 Task:  Click on Football In the Sunday Gridiron Challenge click on  Pick Sheet Add name Caleb Wilson Team name Indian Land Intimidators and  Email softage.10@softage.net 10 Points Kansas City Chiefs 9 Points Miami Dolphins 8 Points New England Patriots 7 Points Indianapolis Colts 6 Points New York Giants 5 Points New Orleans Saints 4 Points Philadelphia Eagles 3 Points Carolina Panthers 2 Points Tampa Bay Buccaneers 1 Points Cleveland Browns Submit pick sheet
Action: Mouse moved to (564, 390)
Screenshot: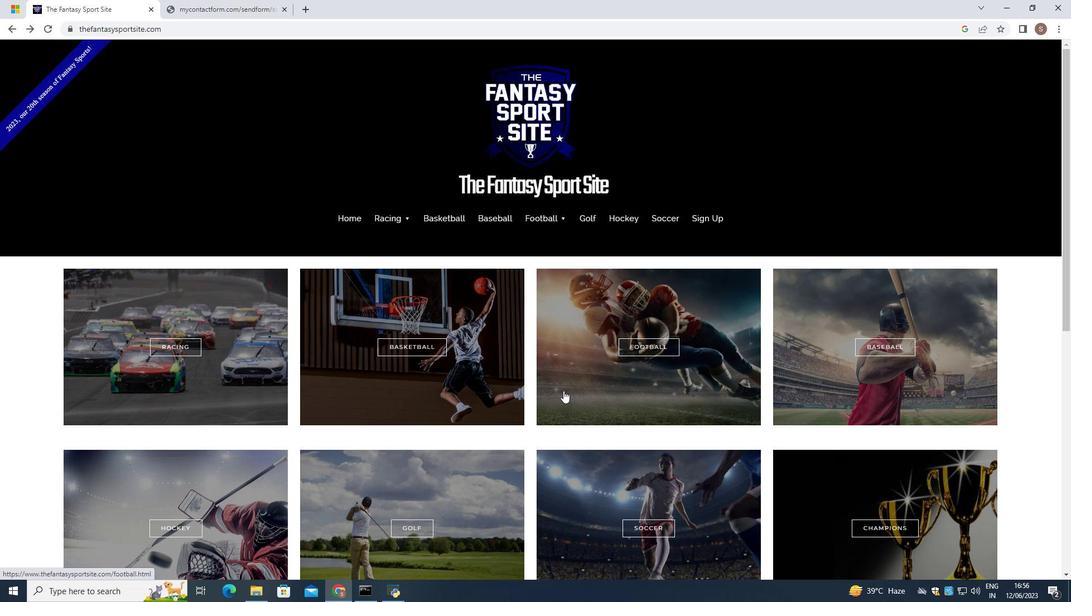 
Action: Mouse pressed left at (564, 390)
Screenshot: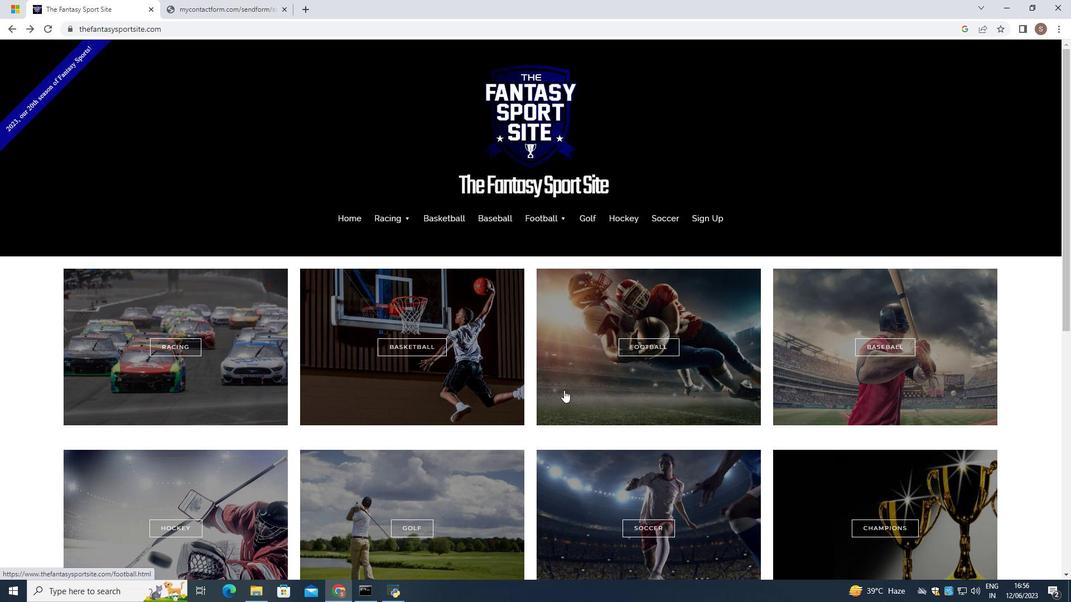 
Action: Mouse moved to (537, 451)
Screenshot: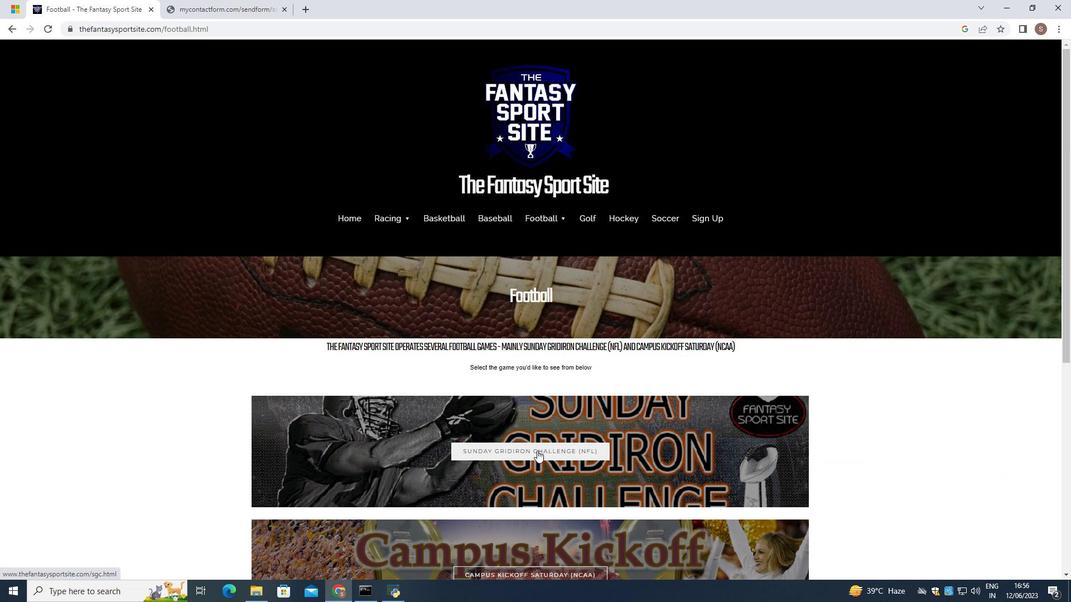
Action: Mouse pressed left at (537, 451)
Screenshot: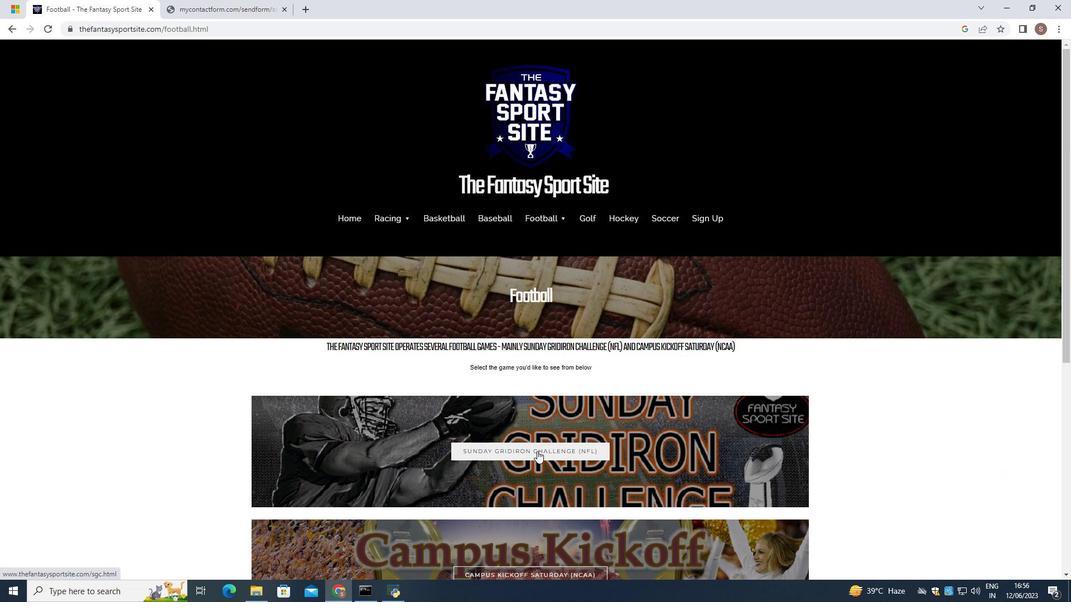 
Action: Mouse moved to (539, 451)
Screenshot: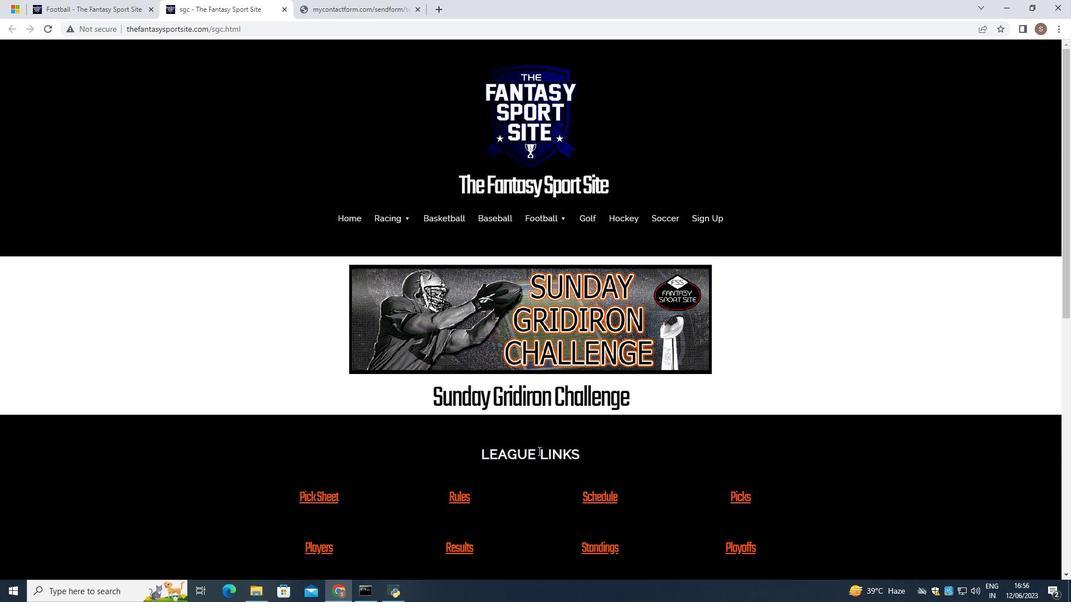 
Action: Mouse scrolled (539, 450) with delta (0, 0)
Screenshot: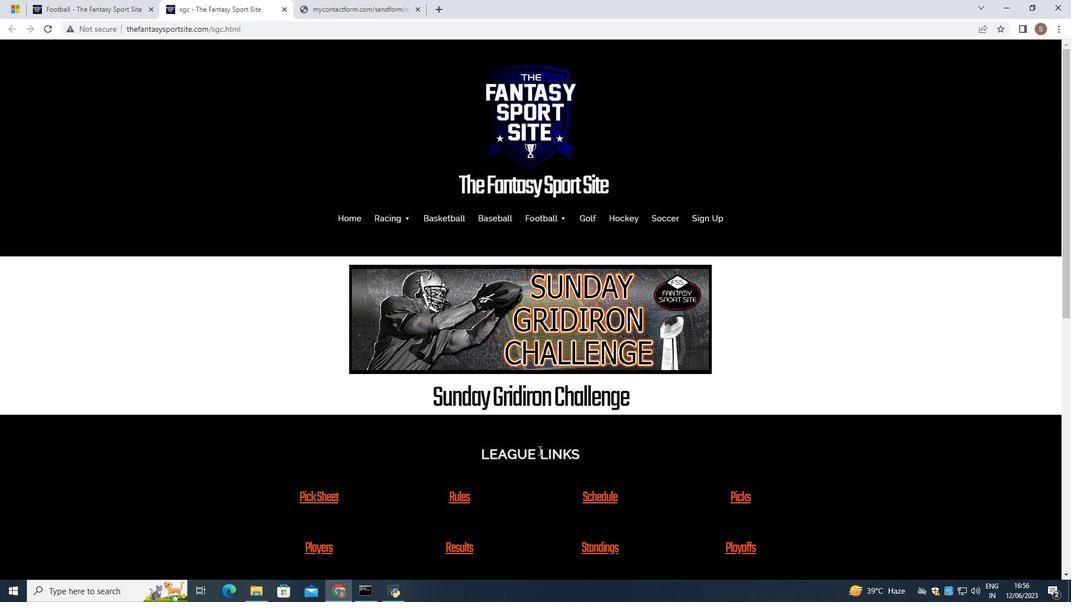 
Action: Mouse scrolled (539, 450) with delta (0, 0)
Screenshot: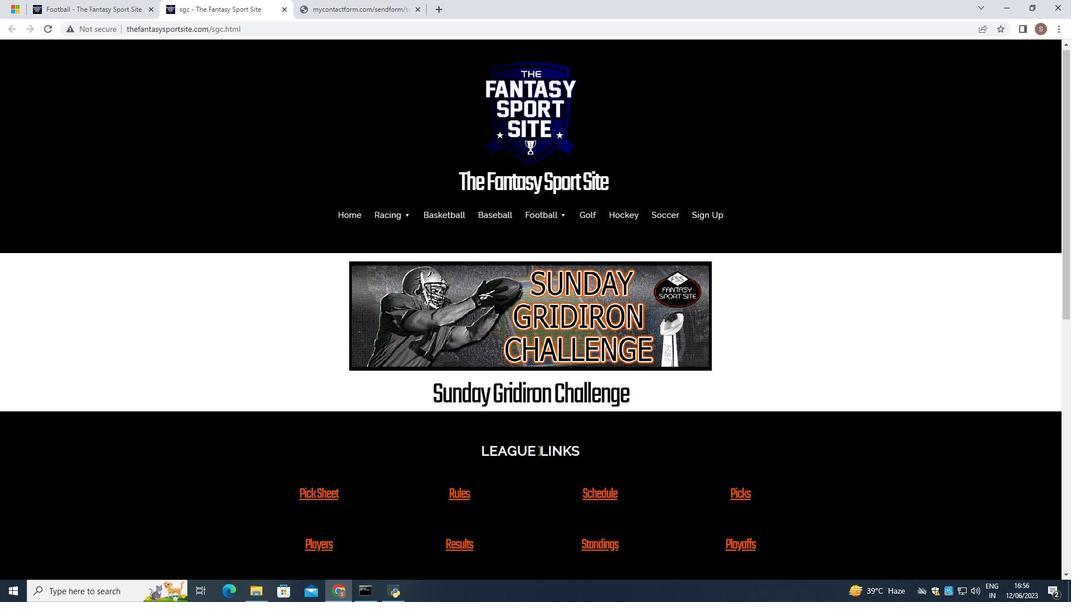 
Action: Mouse moved to (321, 386)
Screenshot: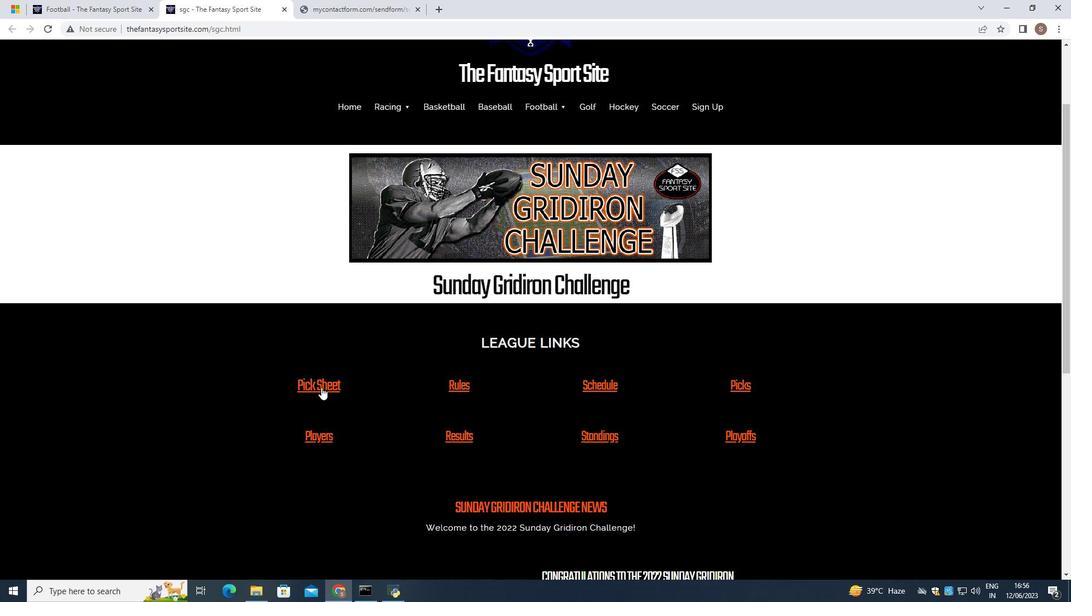 
Action: Mouse pressed left at (321, 386)
Screenshot: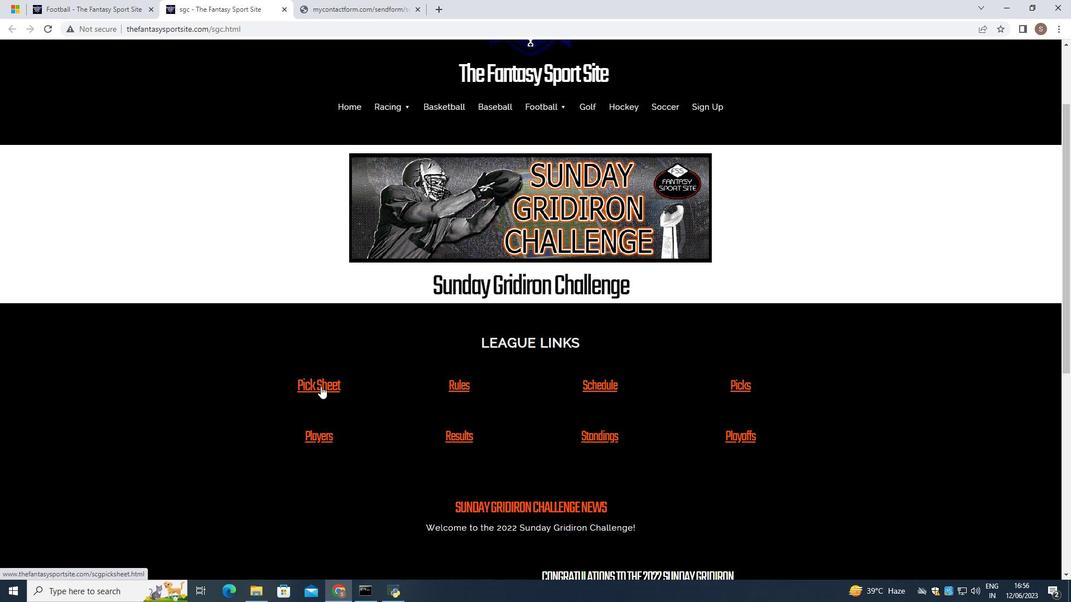 
Action: Mouse moved to (338, 378)
Screenshot: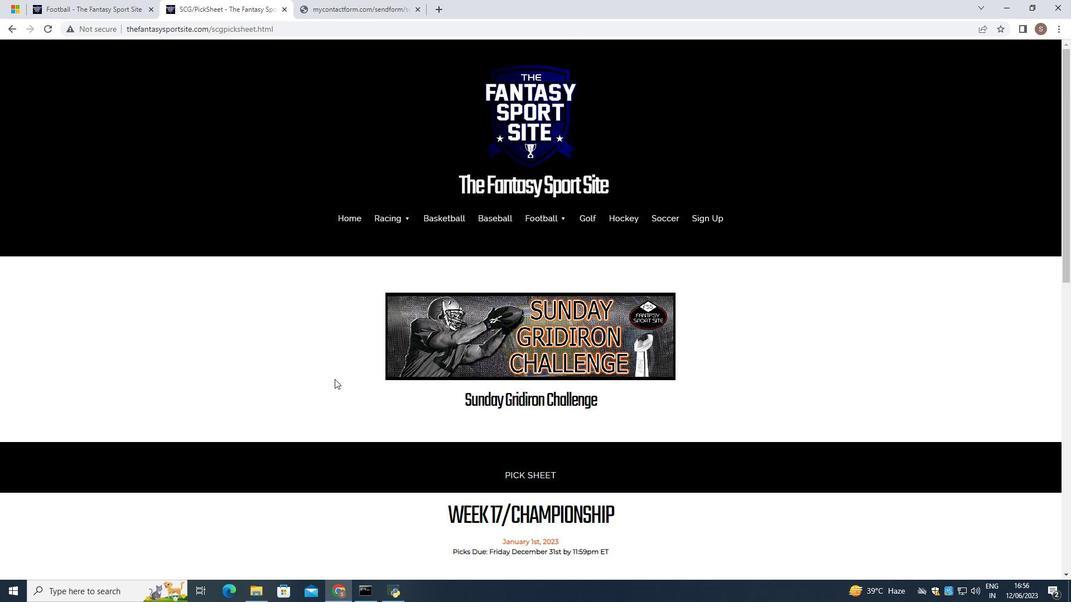 
Action: Mouse scrolled (338, 377) with delta (0, 0)
Screenshot: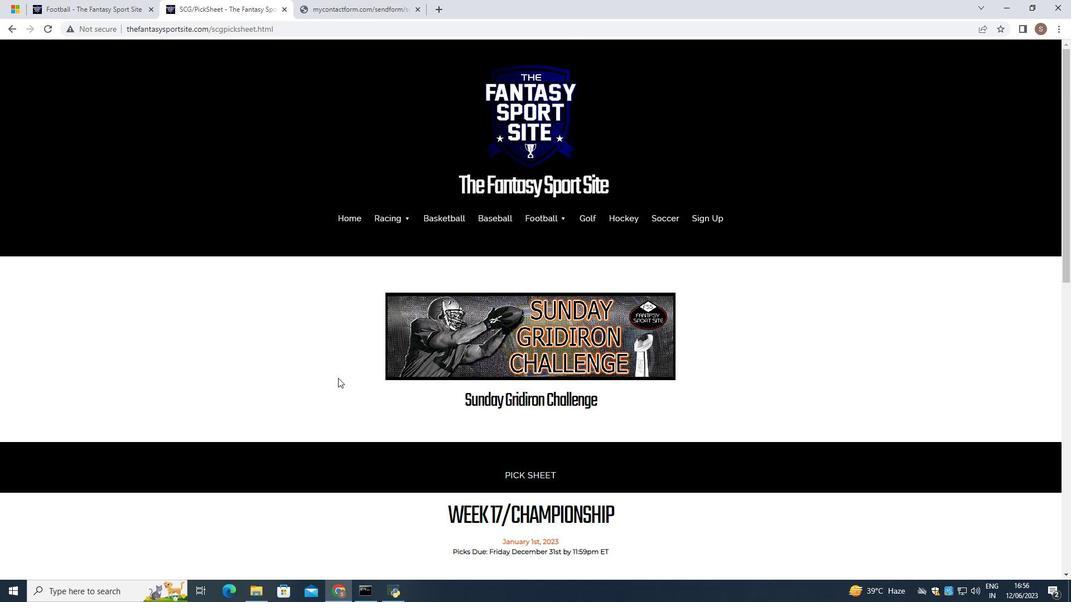 
Action: Mouse moved to (338, 378)
Screenshot: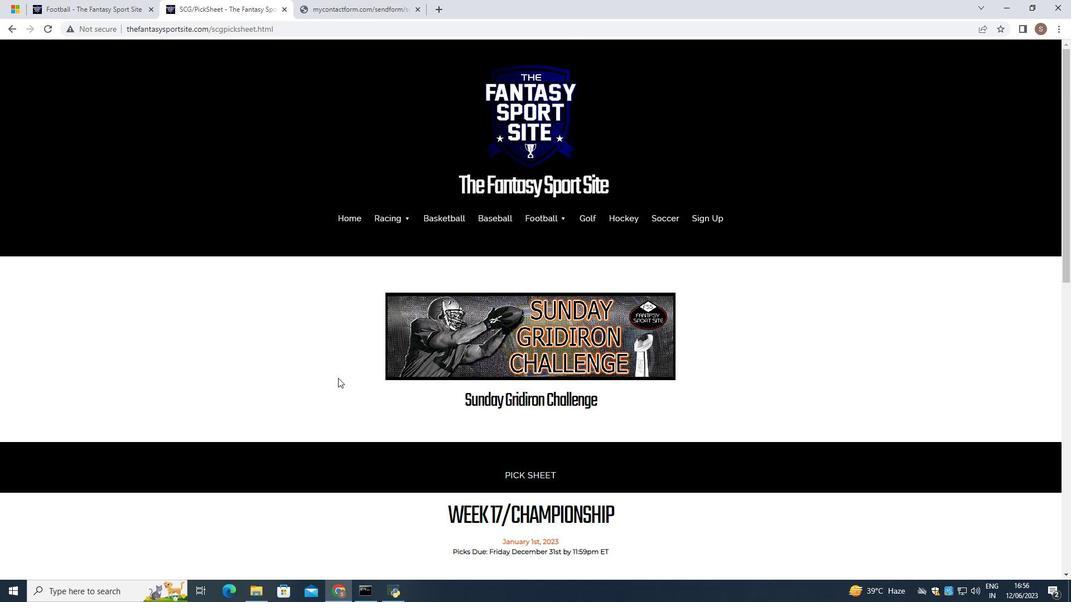 
Action: Mouse scrolled (338, 377) with delta (0, 0)
Screenshot: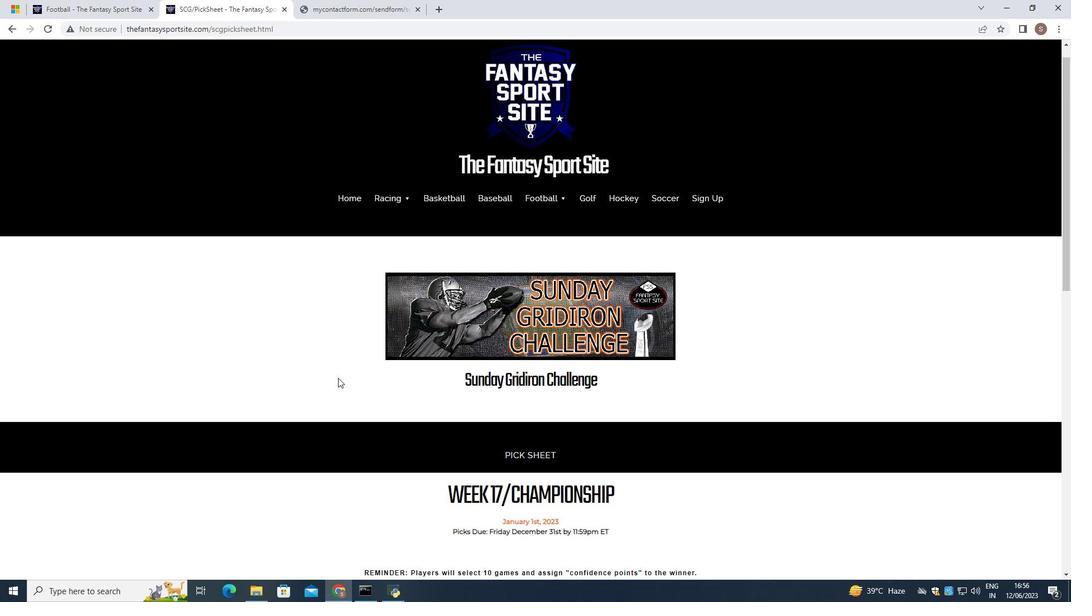 
Action: Mouse scrolled (338, 377) with delta (0, 0)
Screenshot: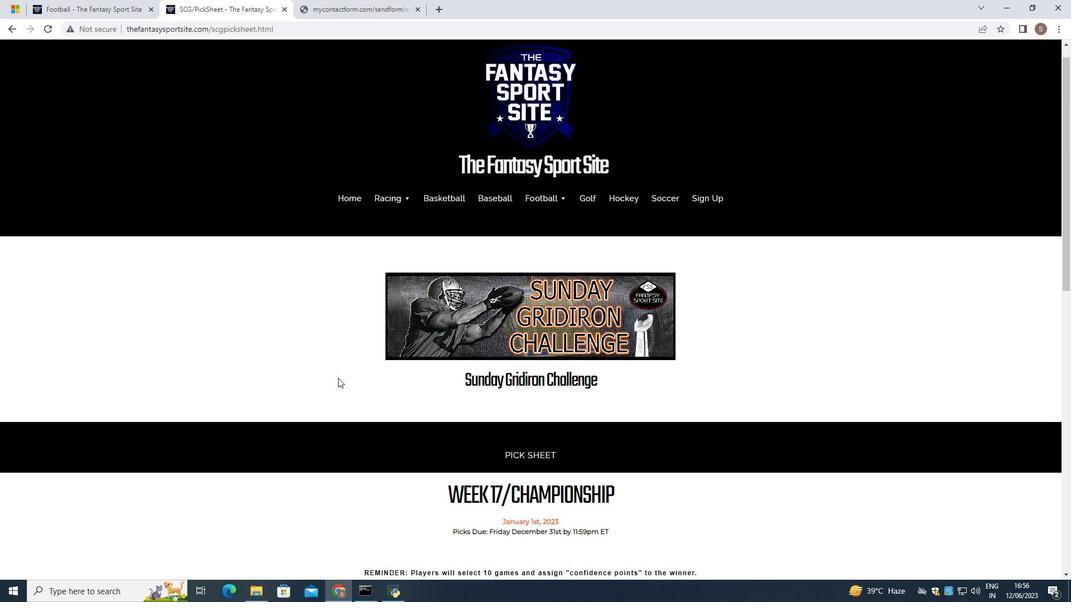 
Action: Mouse scrolled (338, 377) with delta (0, 0)
Screenshot: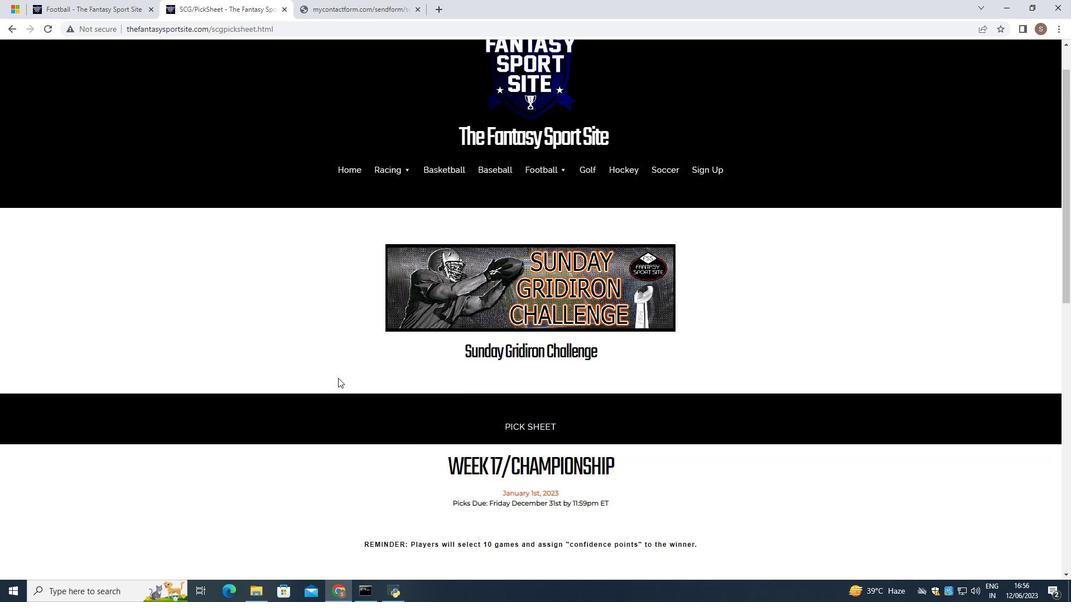 
Action: Mouse scrolled (338, 377) with delta (0, 0)
Screenshot: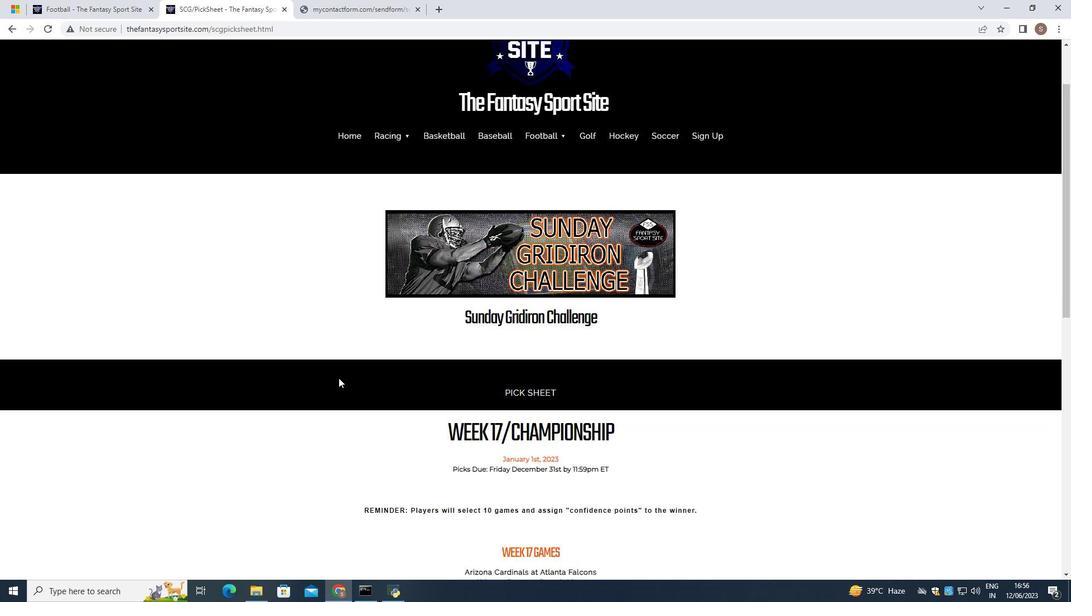 
Action: Mouse scrolled (338, 377) with delta (0, 0)
Screenshot: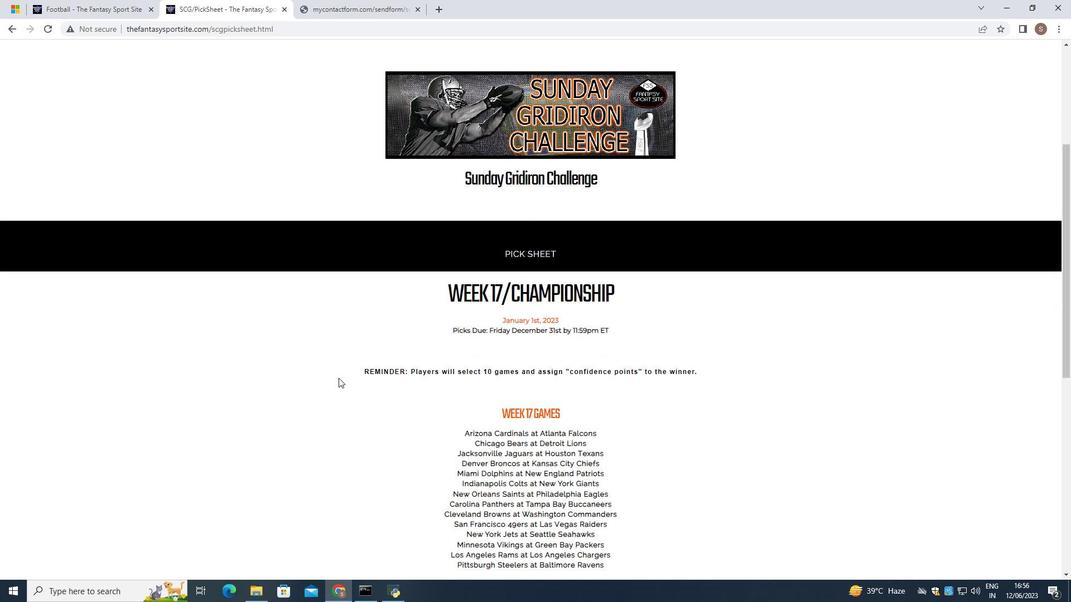 
Action: Mouse moved to (343, 381)
Screenshot: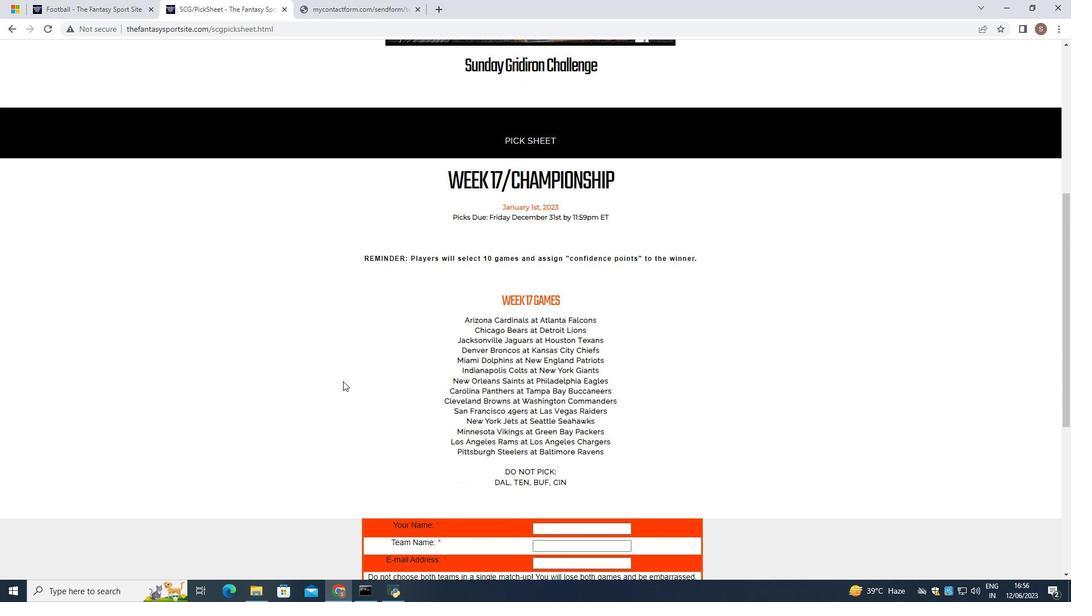 
Action: Mouse scrolled (343, 381) with delta (0, 0)
Screenshot: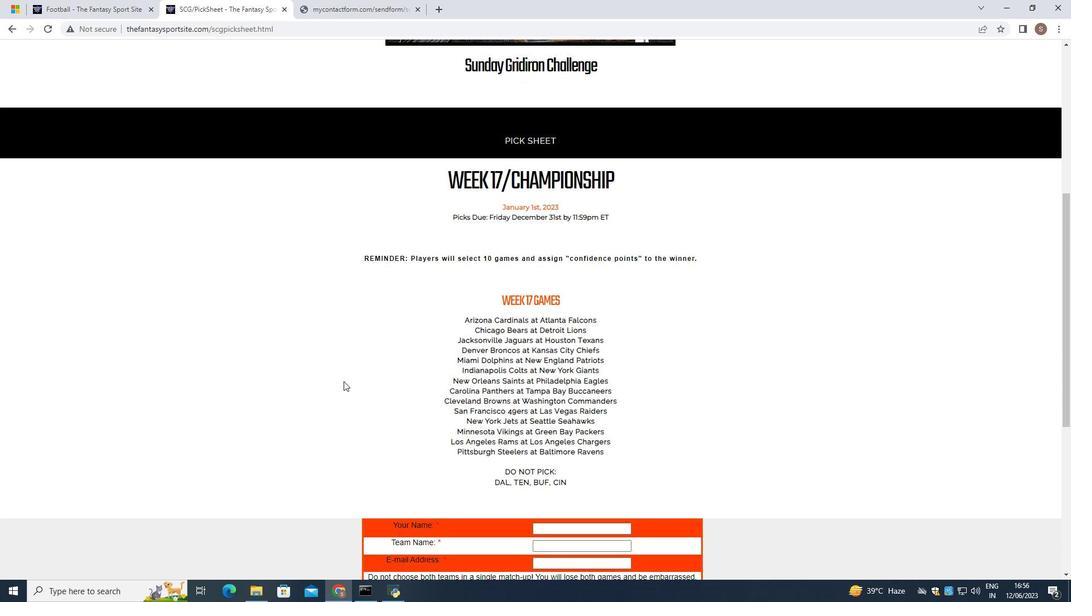 
Action: Mouse scrolled (343, 381) with delta (0, 0)
Screenshot: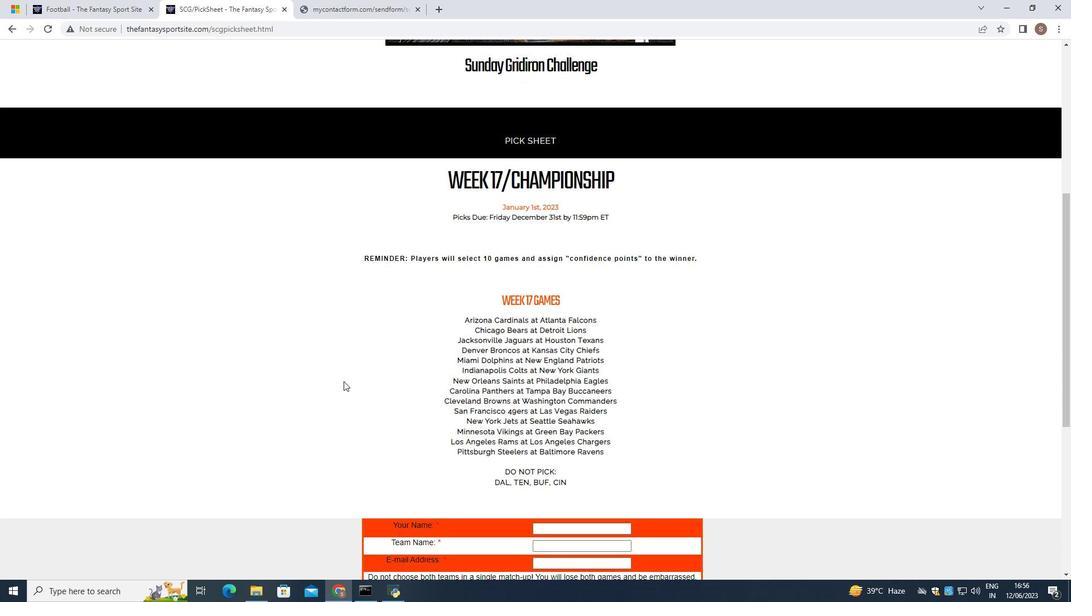 
Action: Mouse scrolled (343, 381) with delta (0, 0)
Screenshot: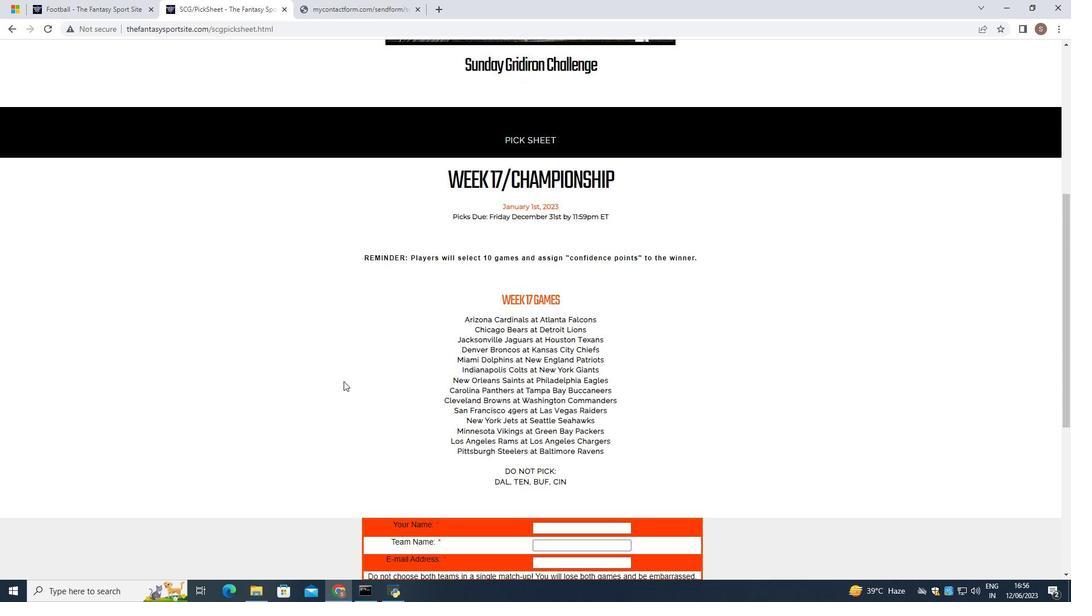 
Action: Mouse scrolled (343, 381) with delta (0, 0)
Screenshot: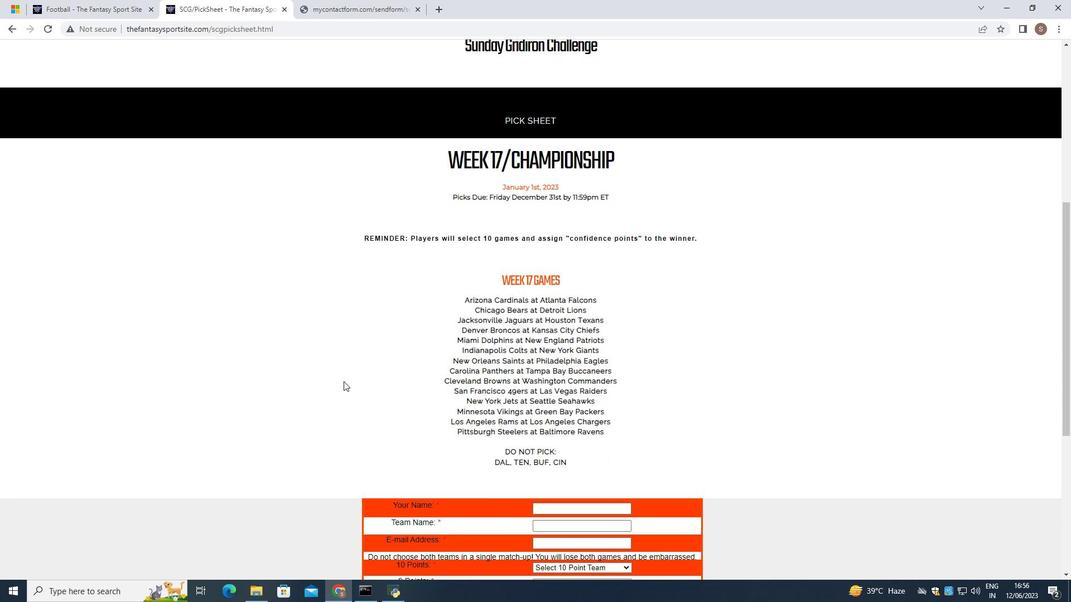 
Action: Mouse moved to (539, 305)
Screenshot: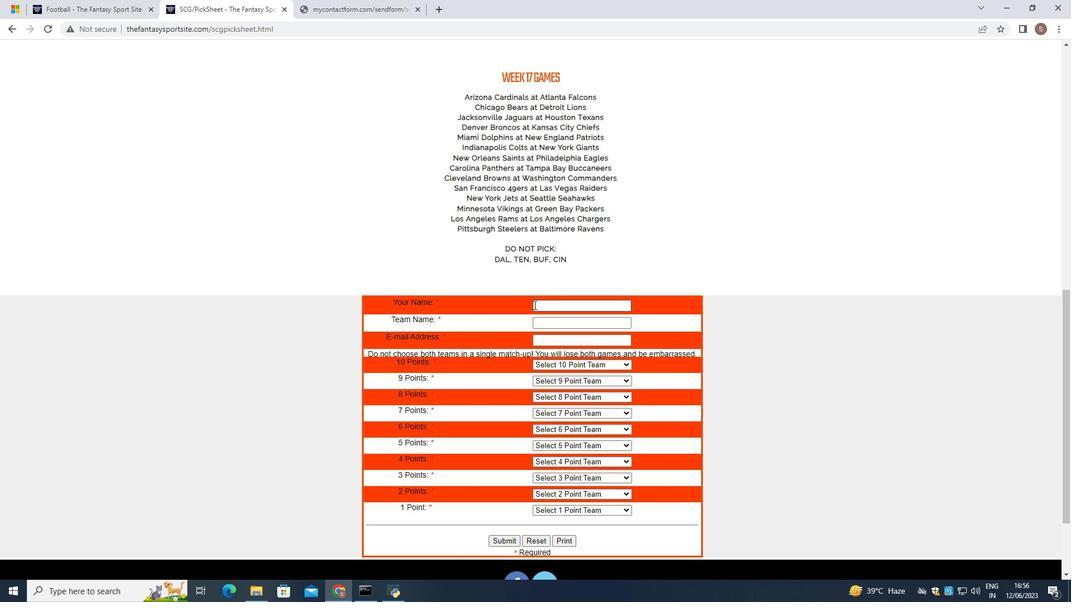
Action: Mouse pressed left at (539, 305)
Screenshot: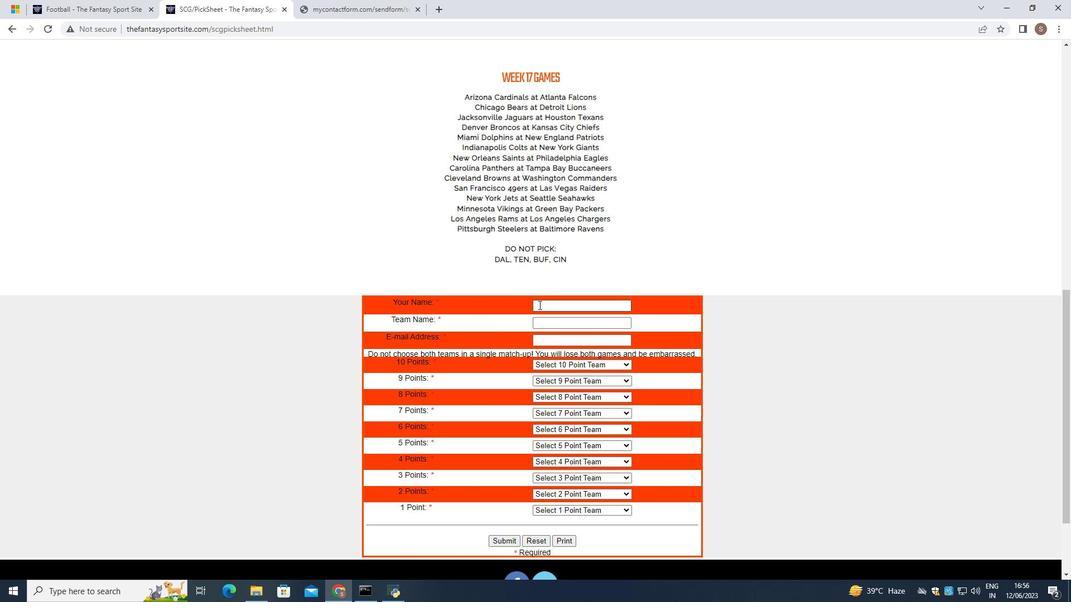 
Action: Mouse moved to (520, 318)
Screenshot: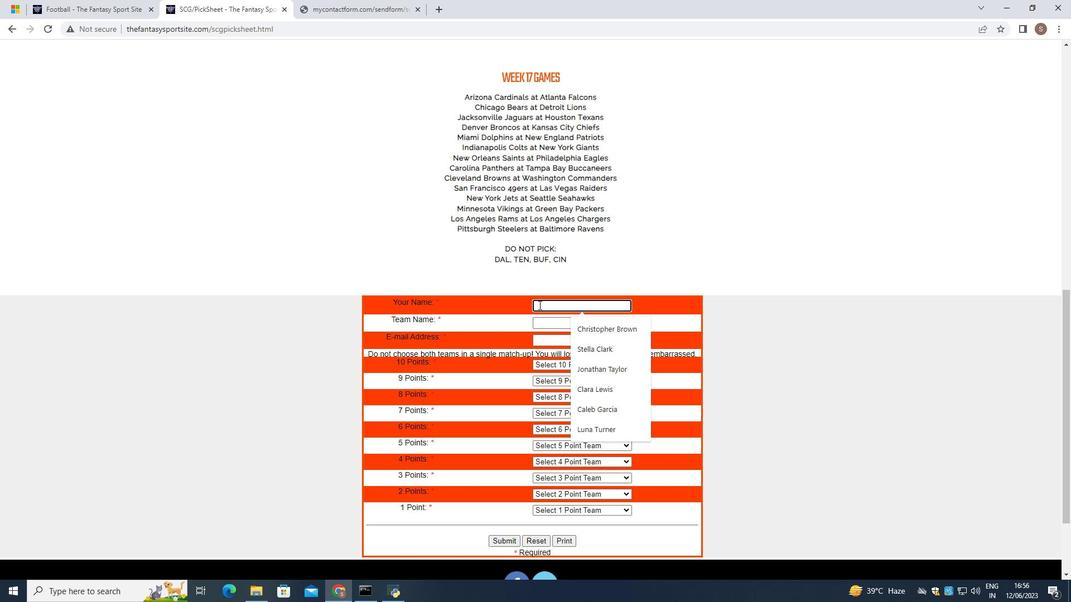 
Action: Key pressed <Key.shift>Caleb<Key.space><Key.shift>Wilson
Screenshot: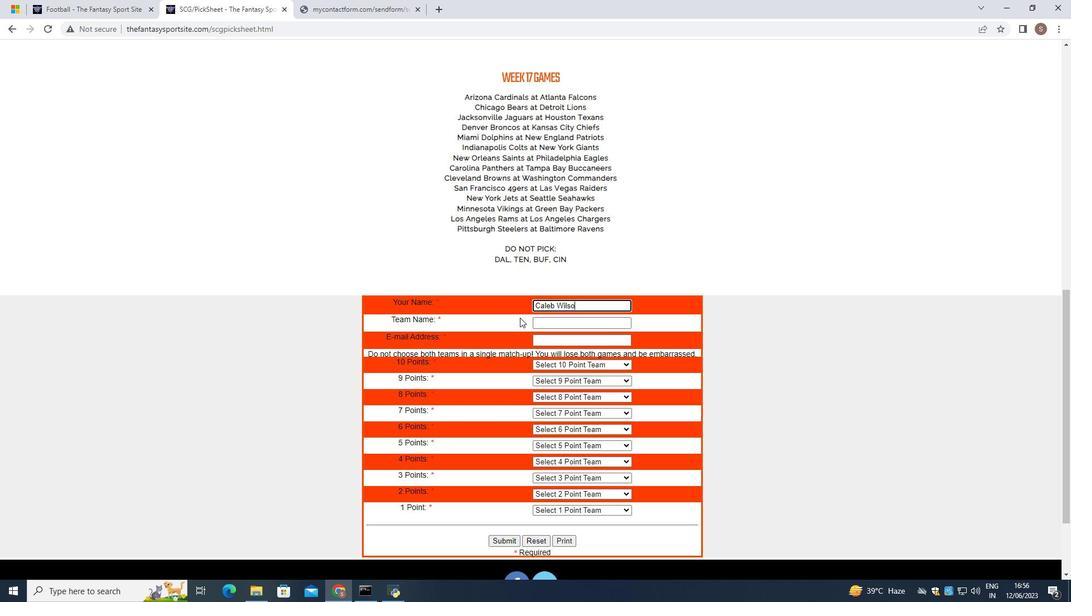 
Action: Mouse moved to (544, 316)
Screenshot: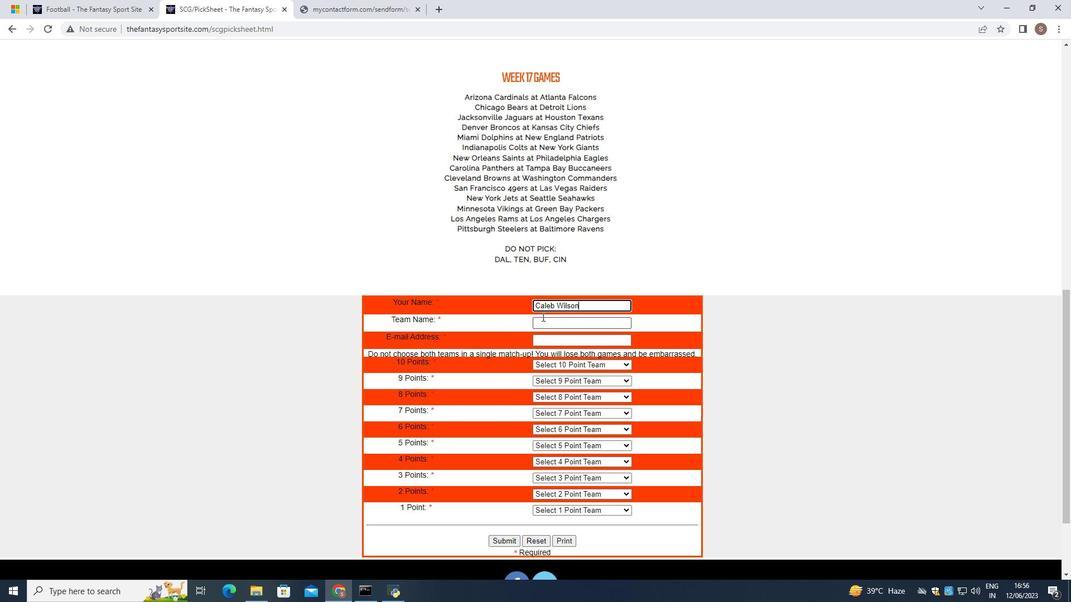 
Action: Mouse pressed left at (544, 316)
Screenshot: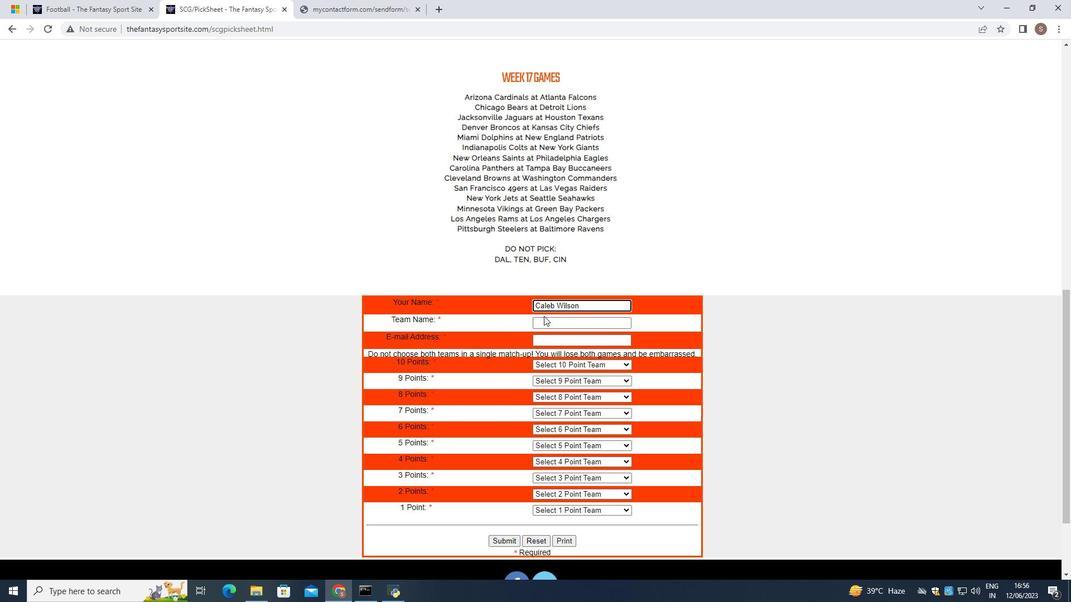 
Action: Mouse moved to (542, 319)
Screenshot: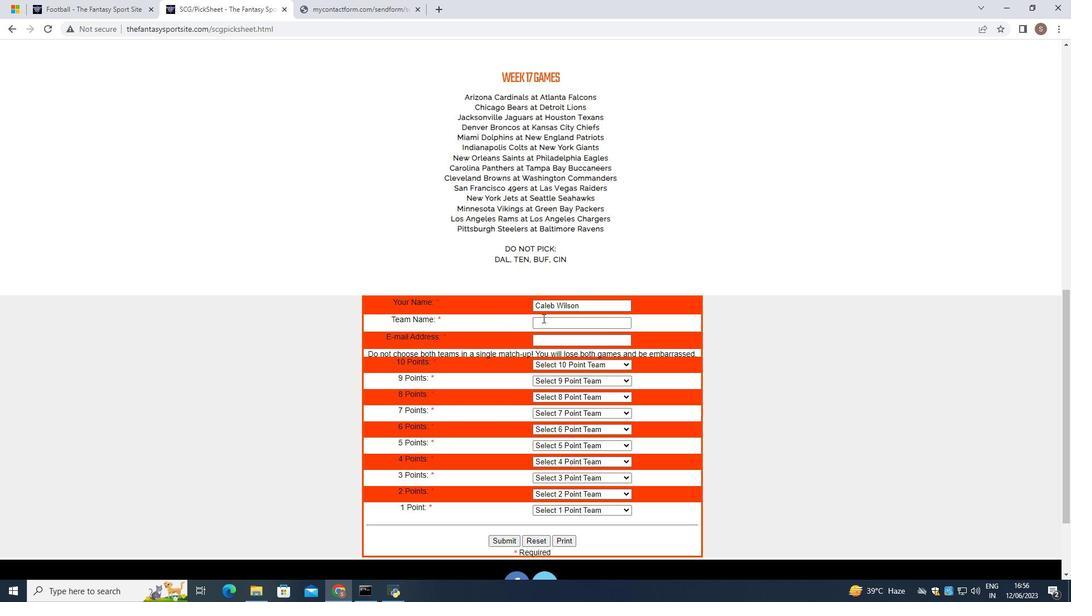 
Action: Mouse pressed left at (542, 319)
Screenshot: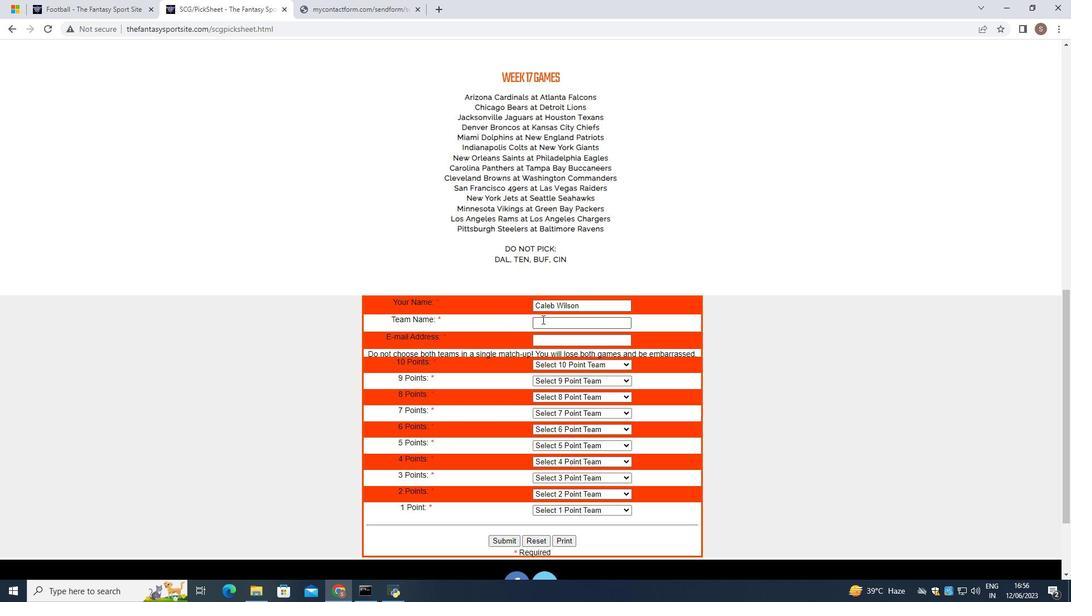 
Action: Mouse moved to (540, 321)
Screenshot: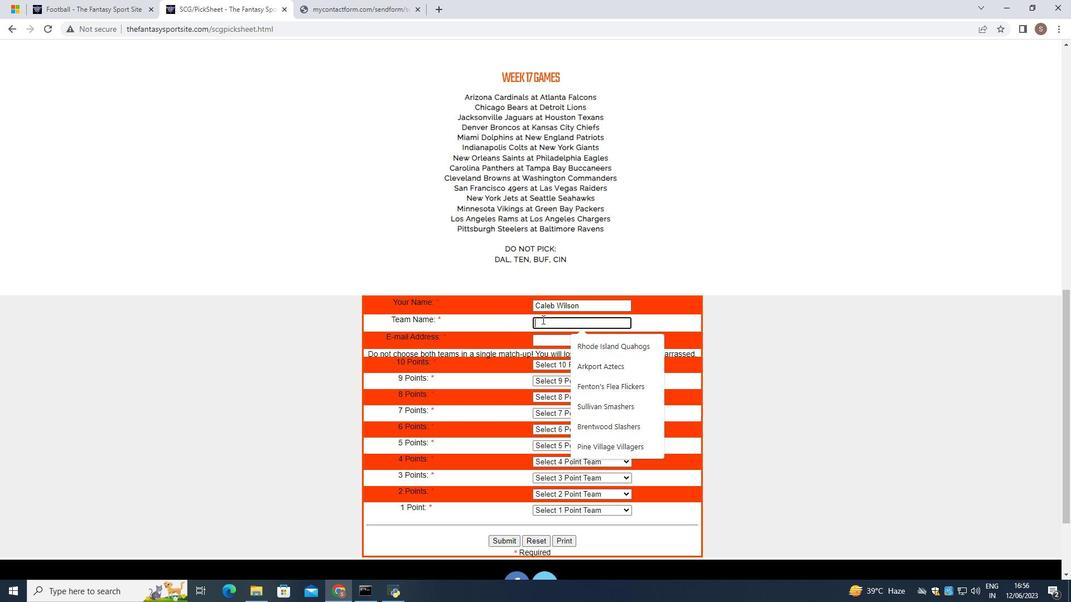 
Action: Key pressed <Key.shift><Key.shift><Key.shift>Indian<Key.space><Key.shift><Key.shift>Land<Key.space><Key.shift>Intimidators
Screenshot: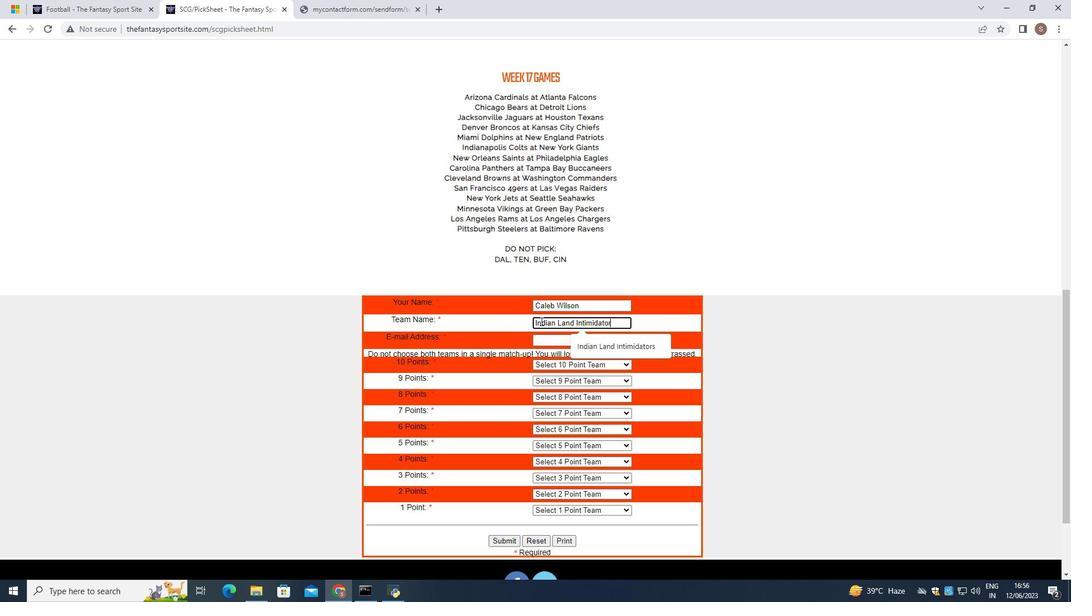
Action: Mouse moved to (536, 340)
Screenshot: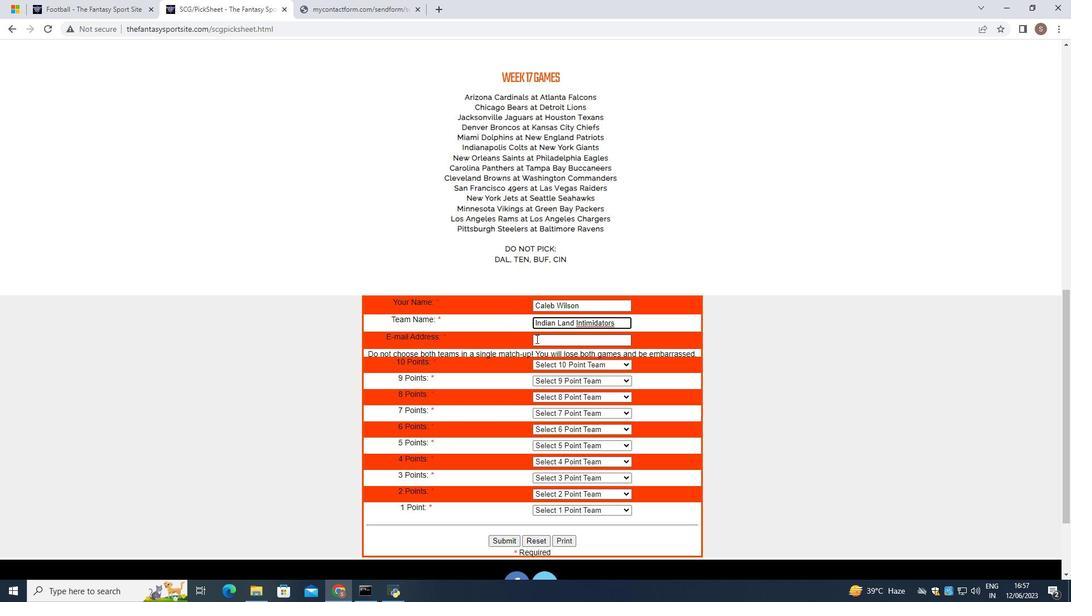 
Action: Mouse pressed left at (536, 340)
Screenshot: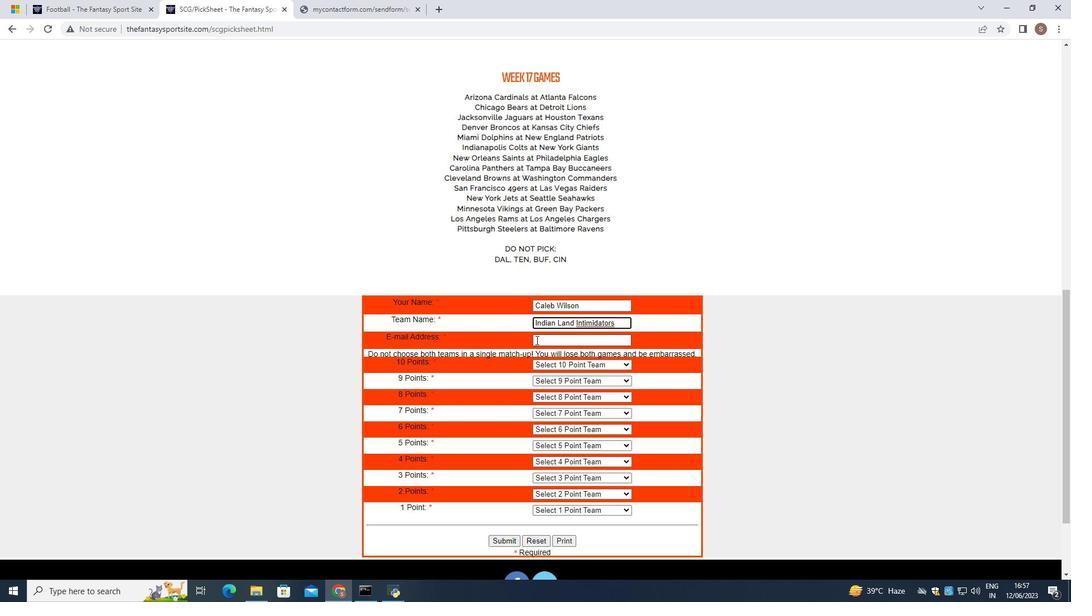 
Action: Key pressed softage.10
Screenshot: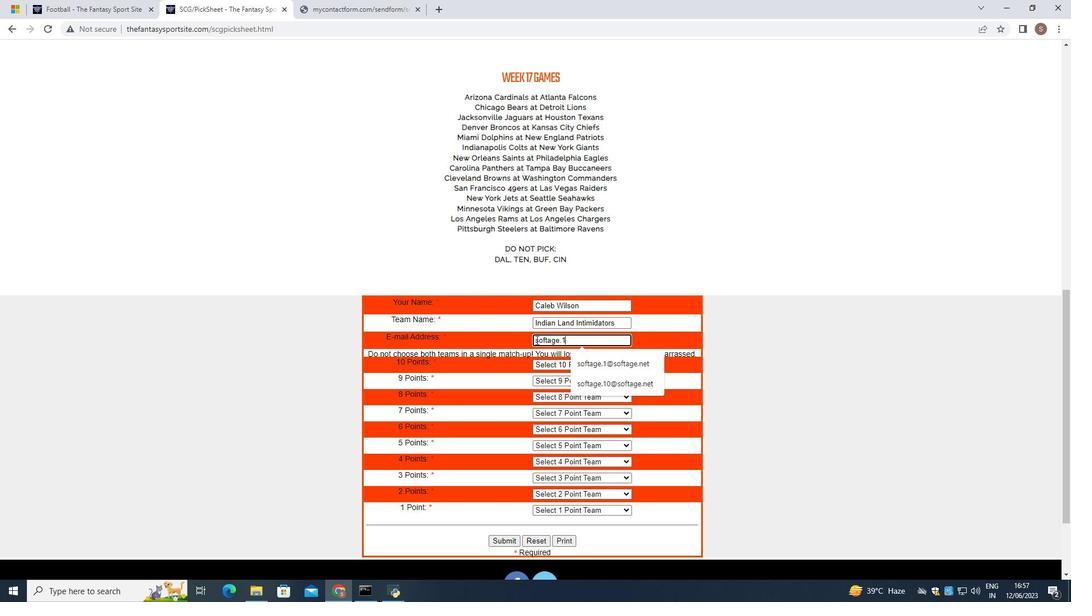 
Action: Mouse moved to (582, 361)
Screenshot: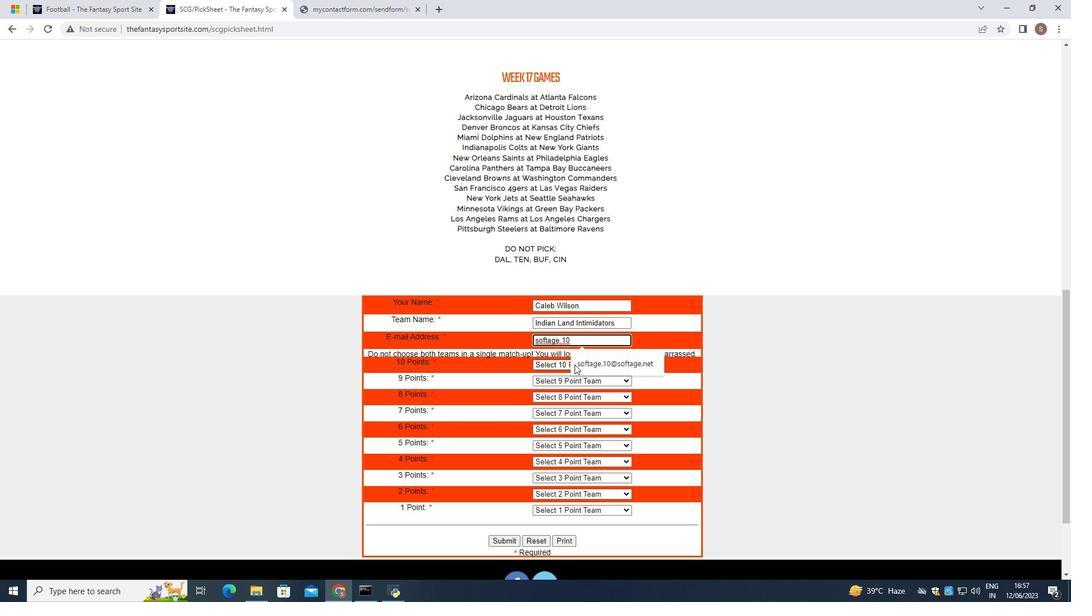 
Action: Mouse pressed left at (582, 361)
Screenshot: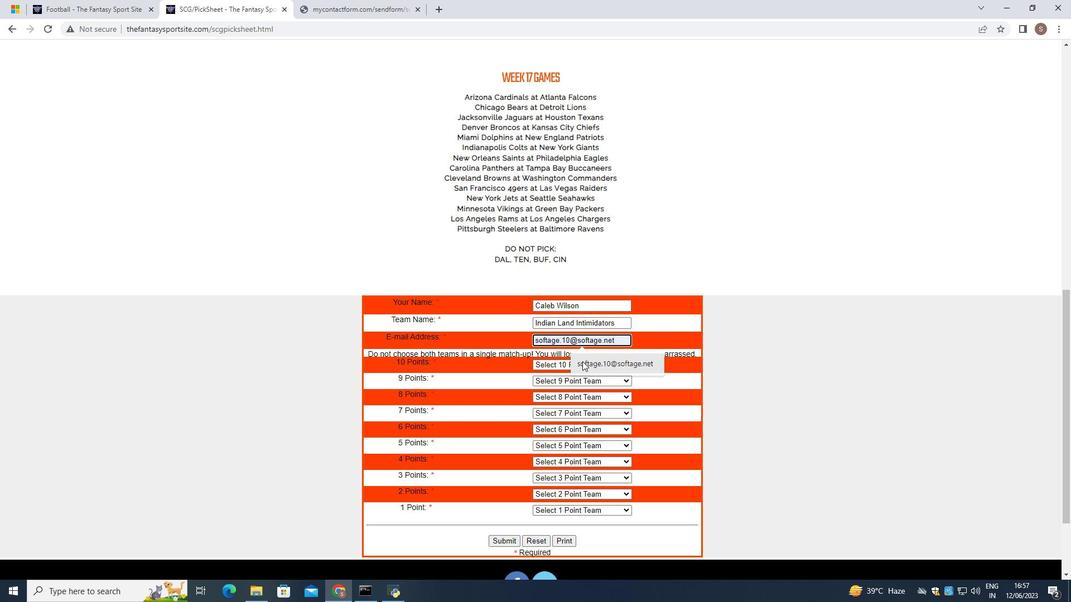 
Action: Mouse moved to (563, 363)
Screenshot: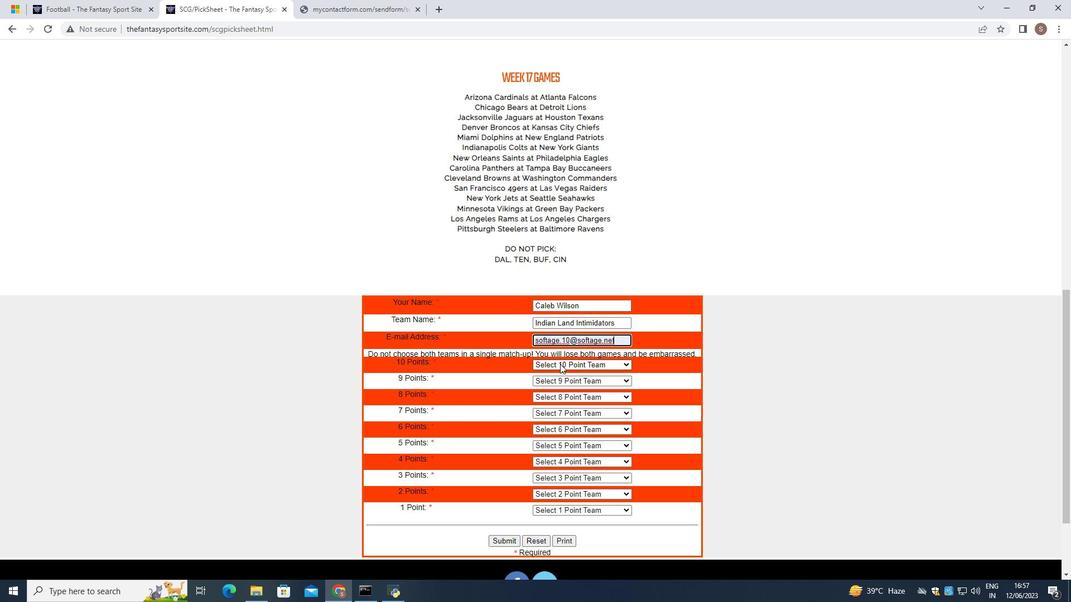
Action: Mouse pressed left at (563, 363)
Screenshot: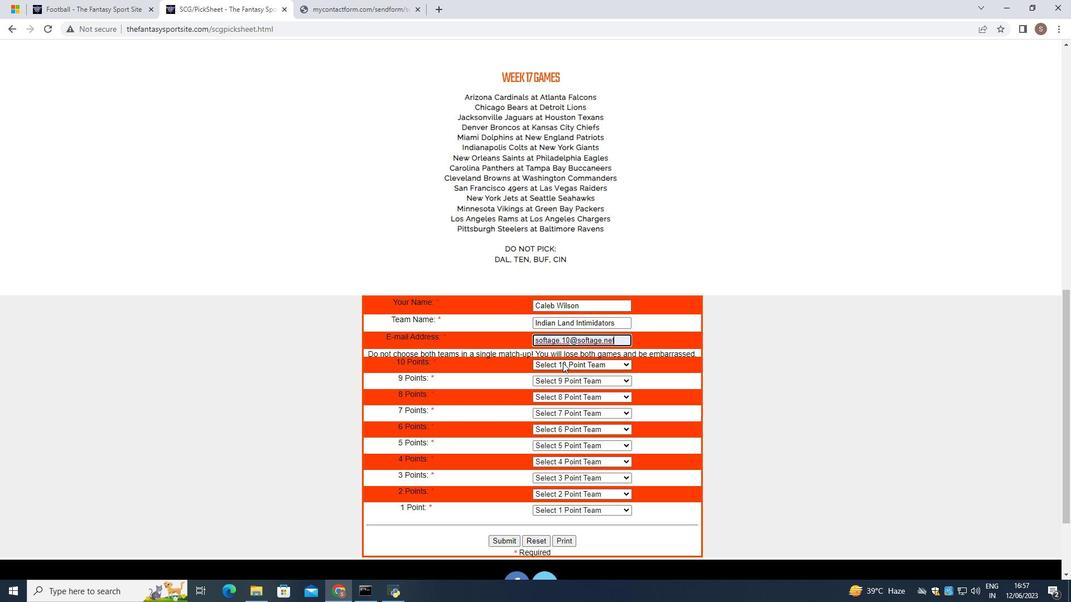 
Action: Mouse moved to (577, 466)
Screenshot: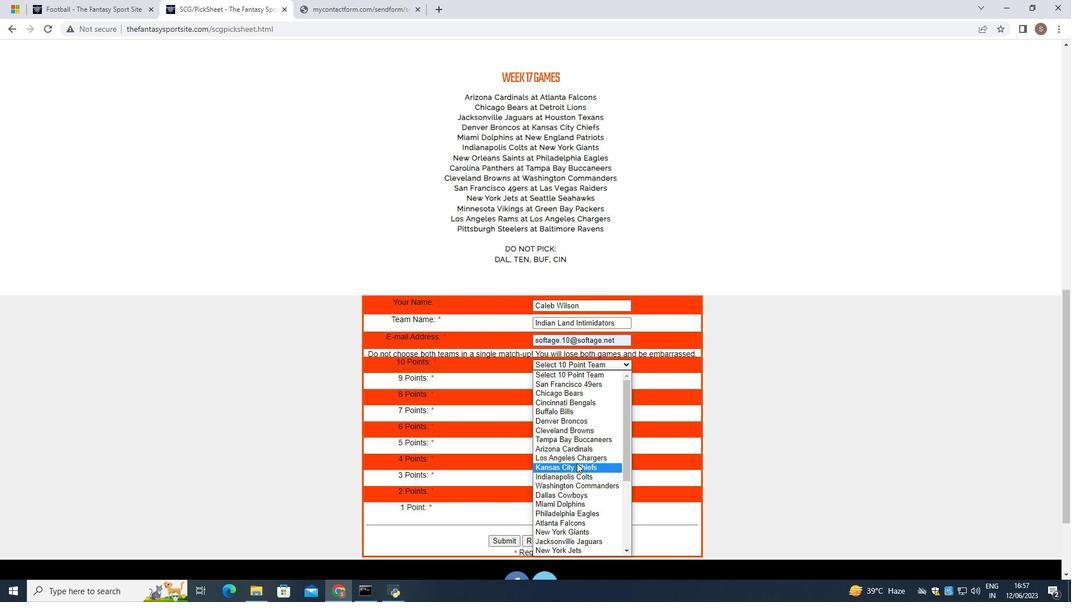 
Action: Mouse pressed left at (577, 466)
Screenshot: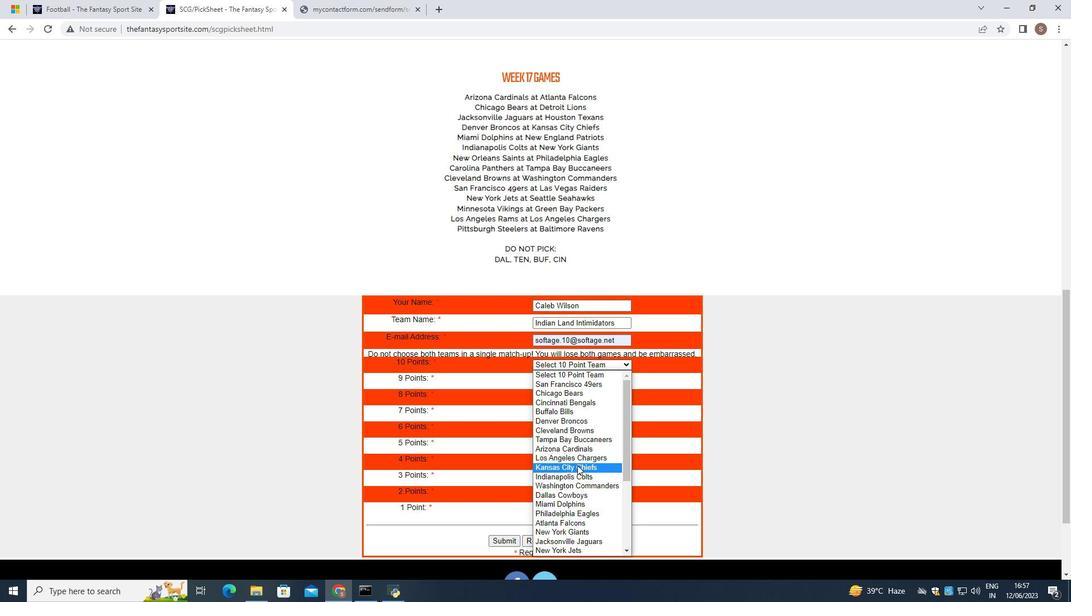 
Action: Mouse moved to (586, 381)
Screenshot: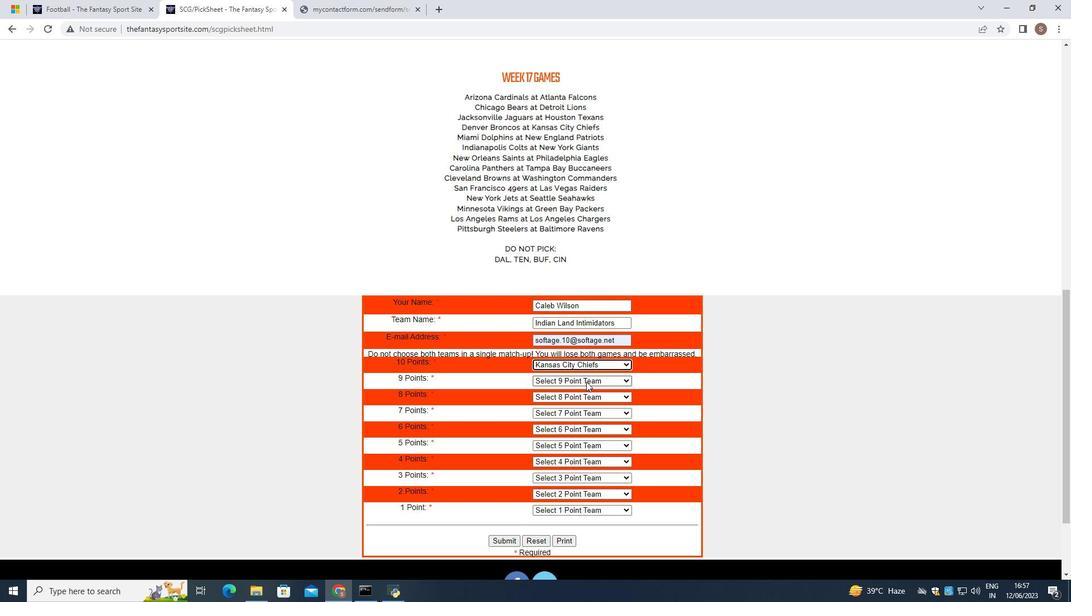 
Action: Mouse pressed left at (586, 381)
Screenshot: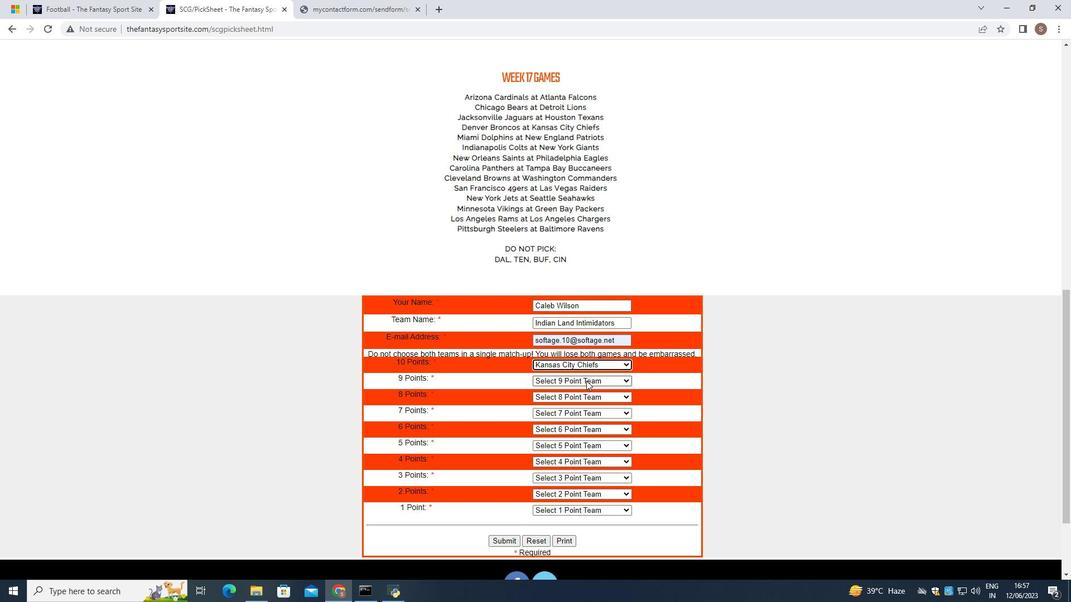 
Action: Mouse moved to (578, 517)
Screenshot: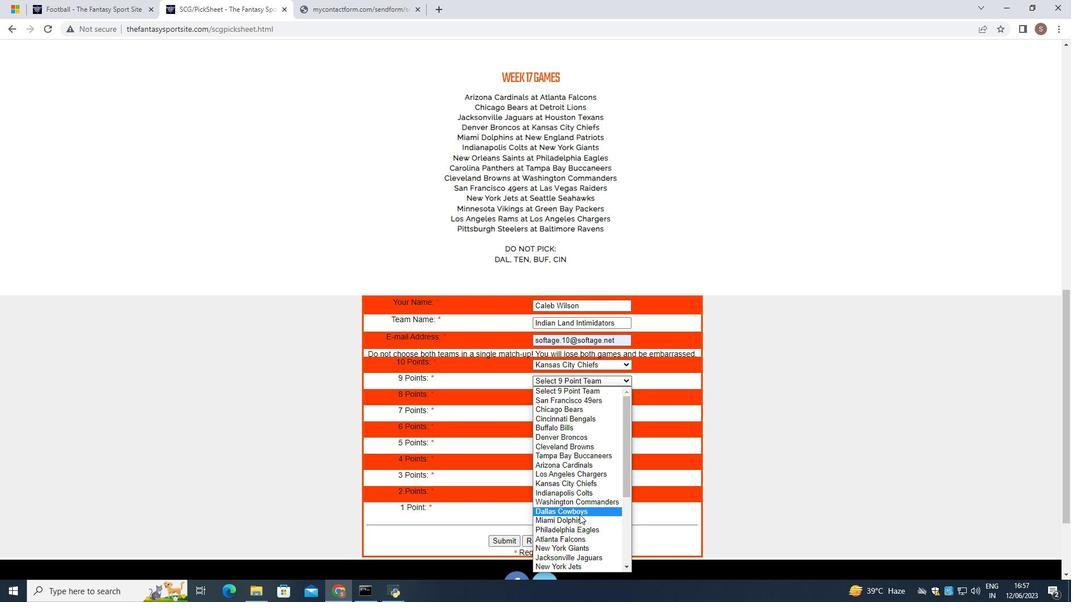 
Action: Mouse pressed left at (578, 517)
Screenshot: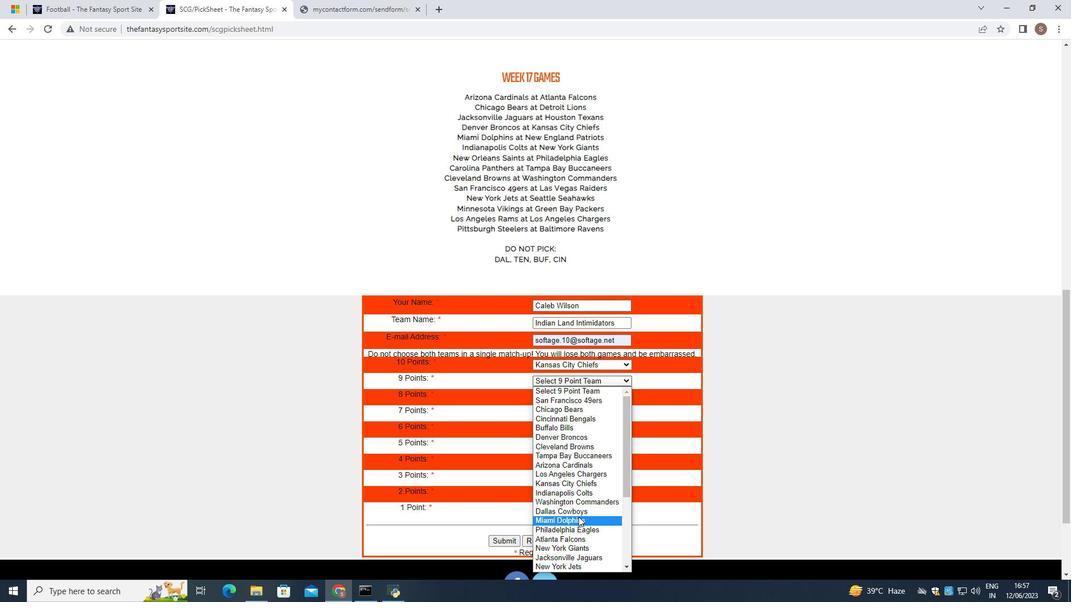 
Action: Mouse moved to (590, 398)
Screenshot: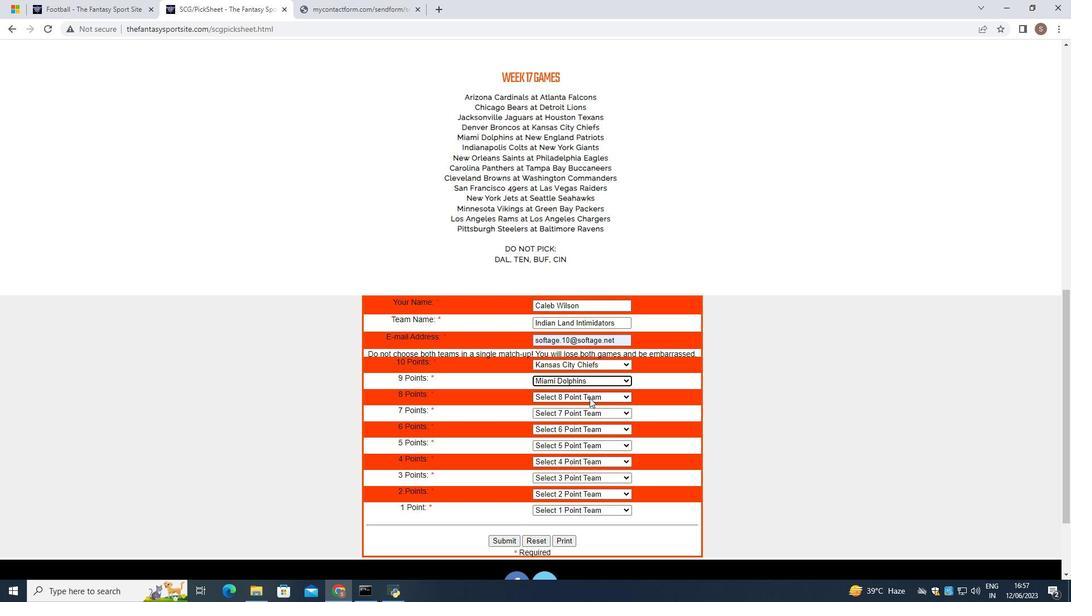 
Action: Mouse pressed left at (590, 398)
Screenshot: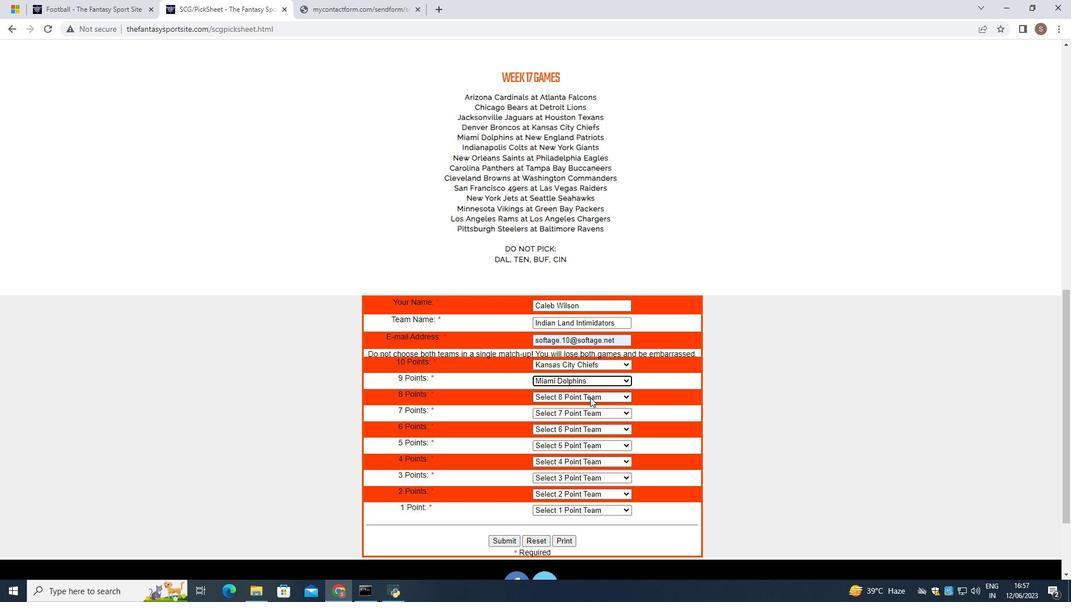 
Action: Mouse moved to (587, 308)
Screenshot: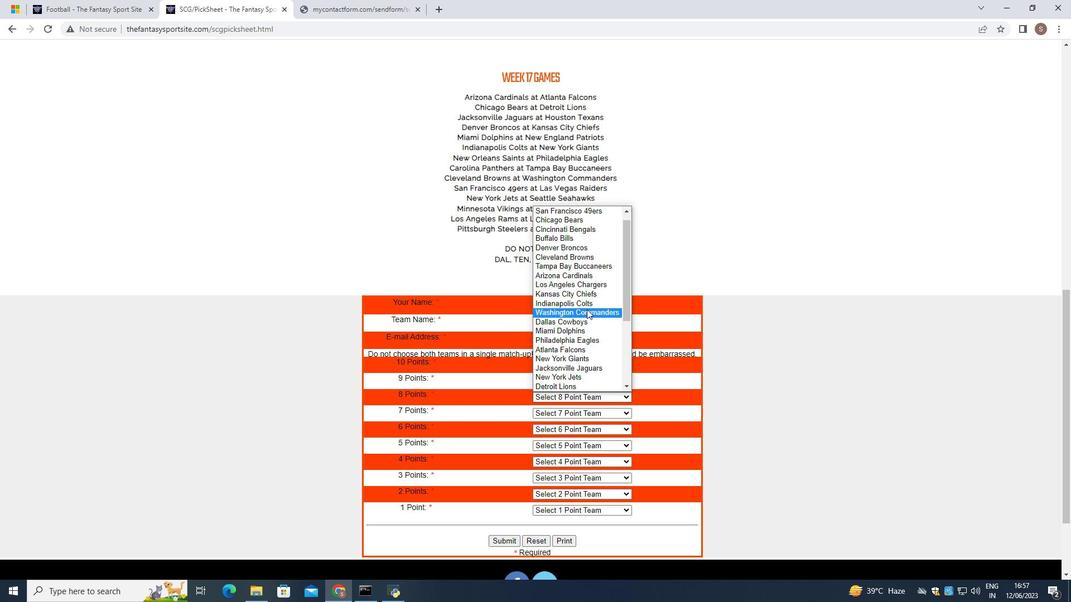 
Action: Mouse scrolled (587, 307) with delta (0, 0)
Screenshot: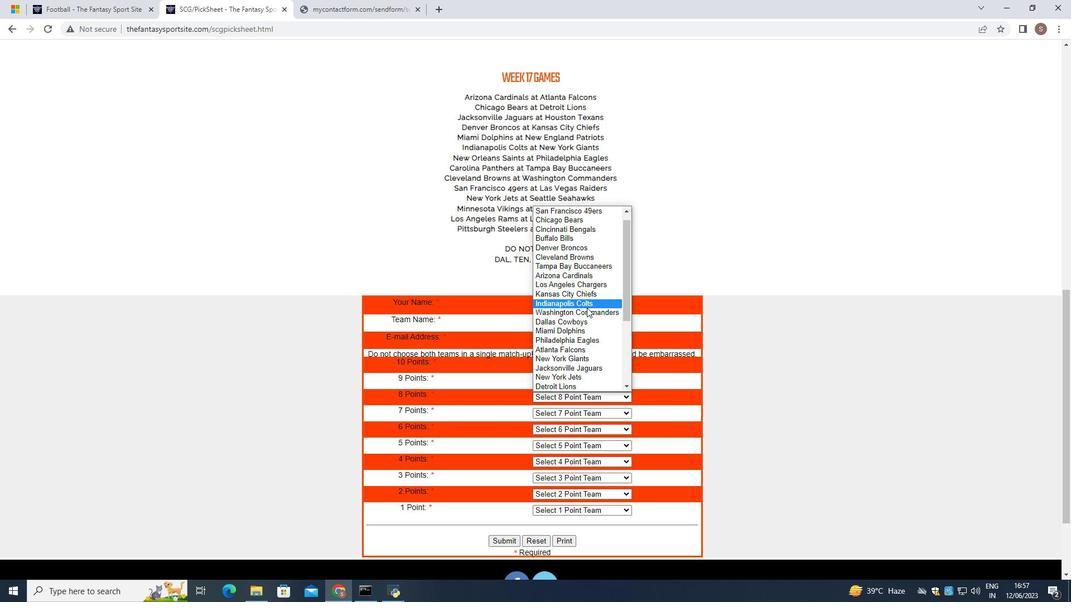 
Action: Mouse scrolled (587, 307) with delta (0, 0)
Screenshot: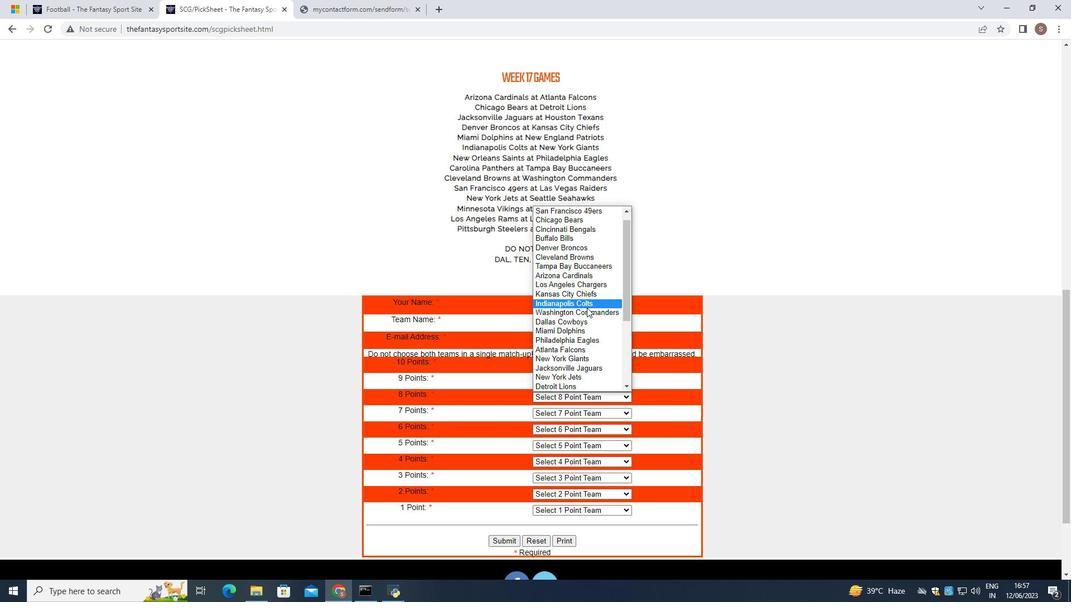 
Action: Mouse scrolled (587, 307) with delta (0, 0)
Screenshot: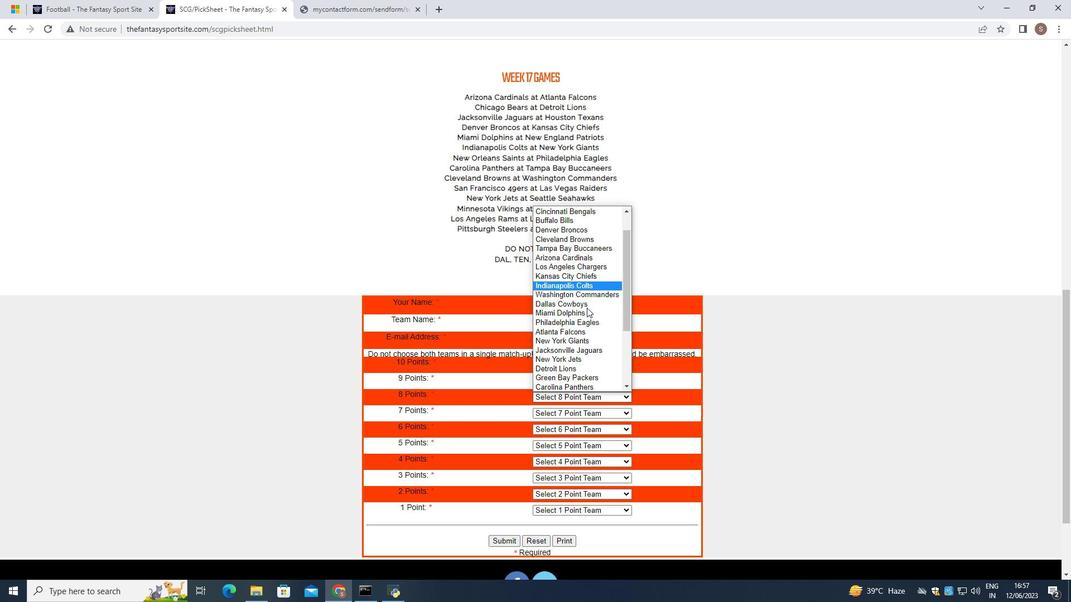 
Action: Mouse scrolled (587, 307) with delta (0, 0)
Screenshot: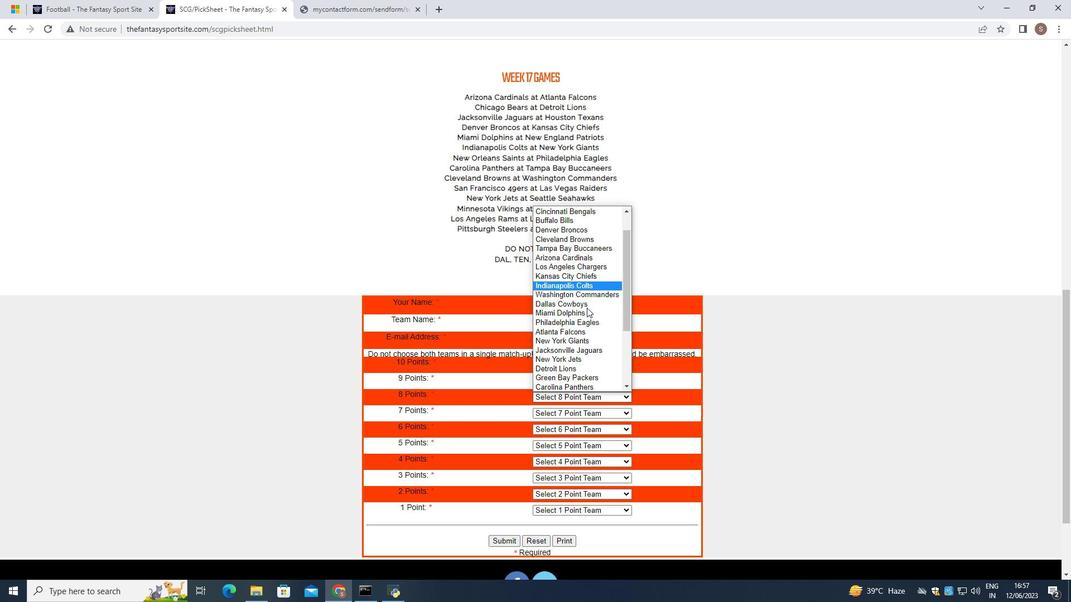 
Action: Mouse scrolled (587, 307) with delta (0, 0)
Screenshot: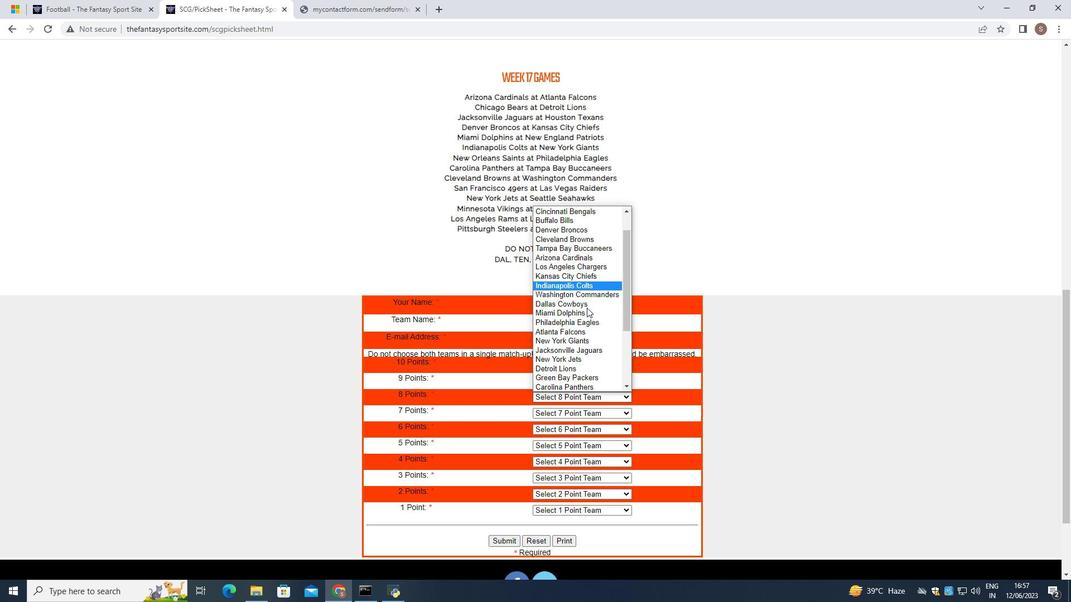 
Action: Mouse scrolled (587, 307) with delta (0, 0)
Screenshot: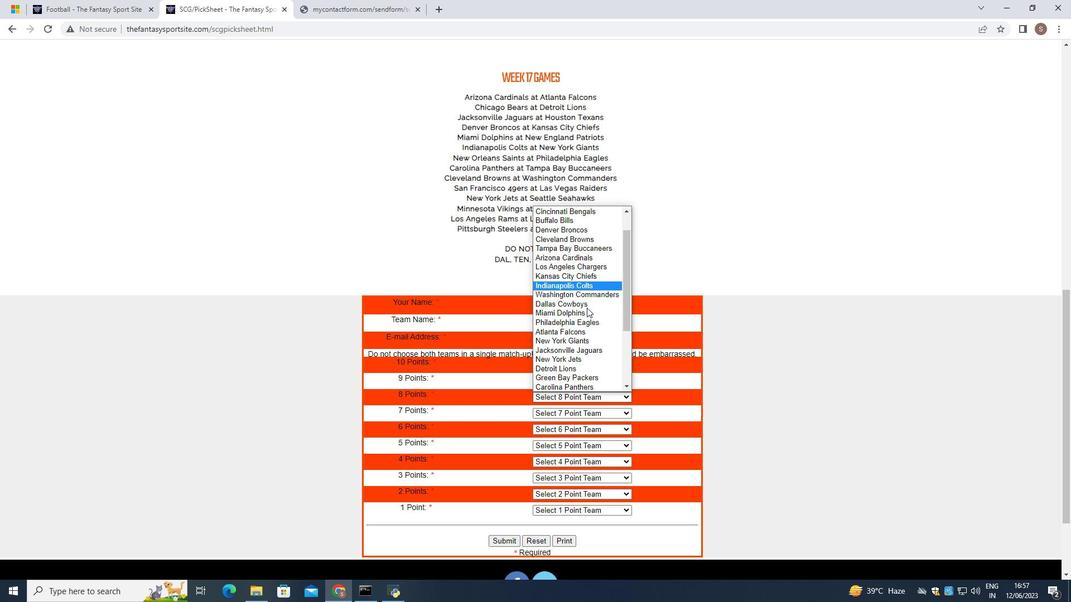 
Action: Mouse scrolled (587, 307) with delta (0, 0)
Screenshot: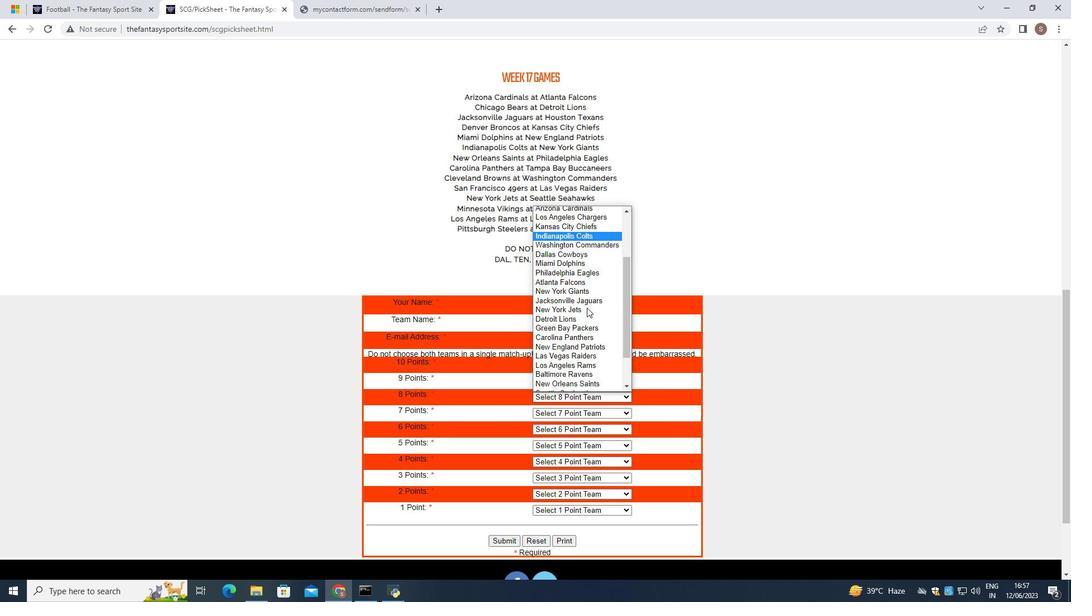 
Action: Mouse moved to (583, 306)
Screenshot: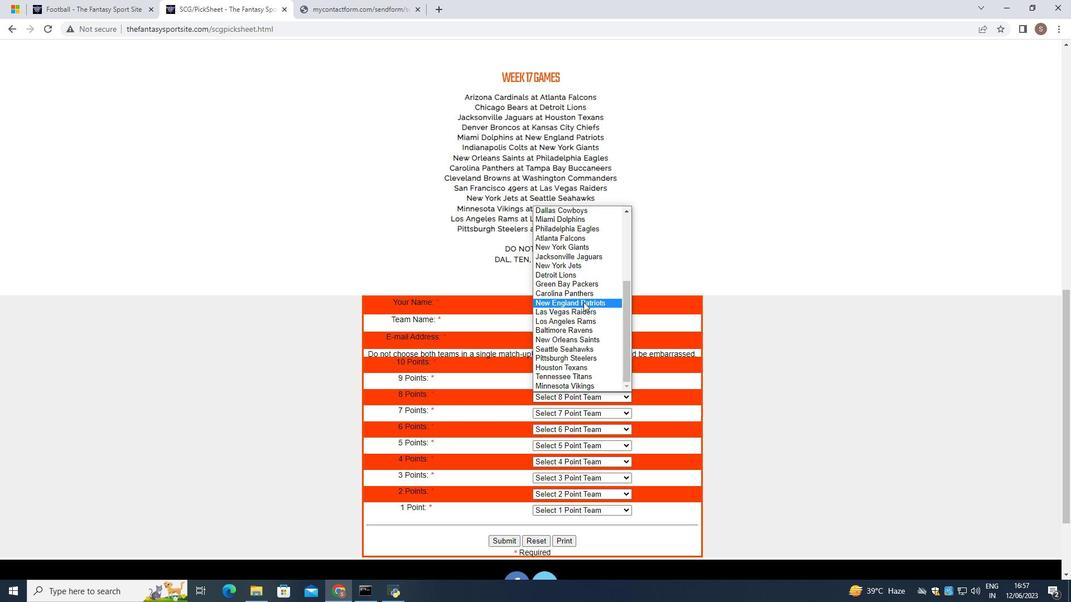 
Action: Mouse pressed left at (583, 306)
Screenshot: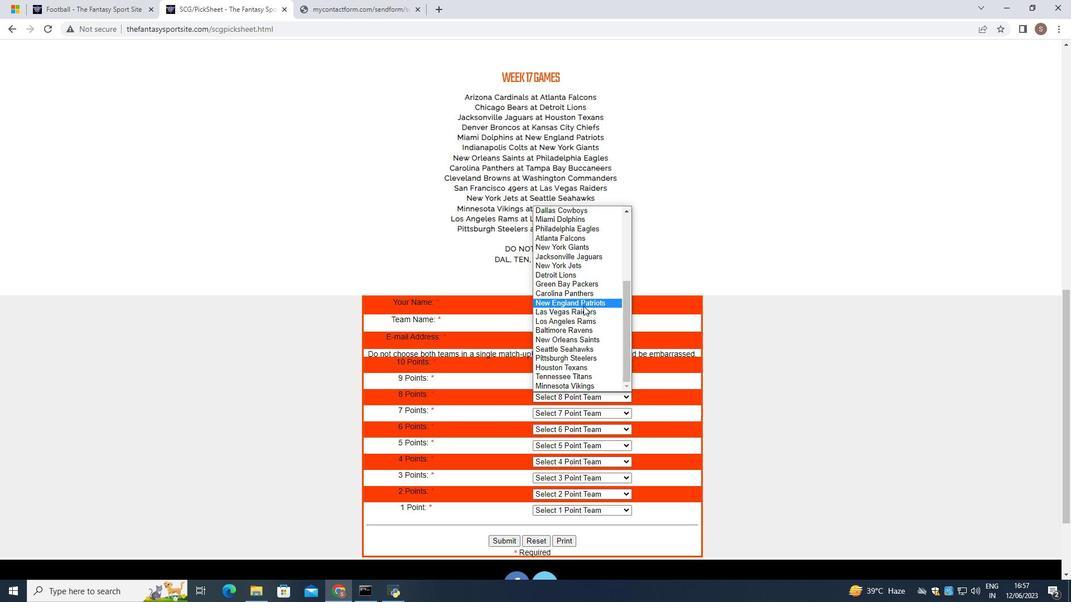 
Action: Mouse moved to (589, 415)
Screenshot: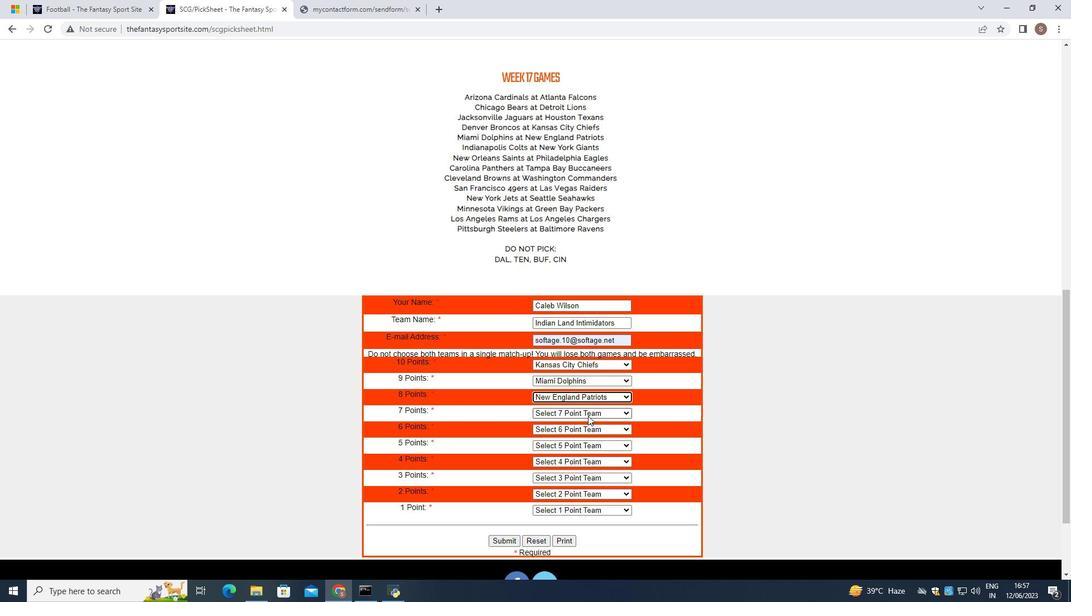 
Action: Mouse pressed left at (589, 415)
Screenshot: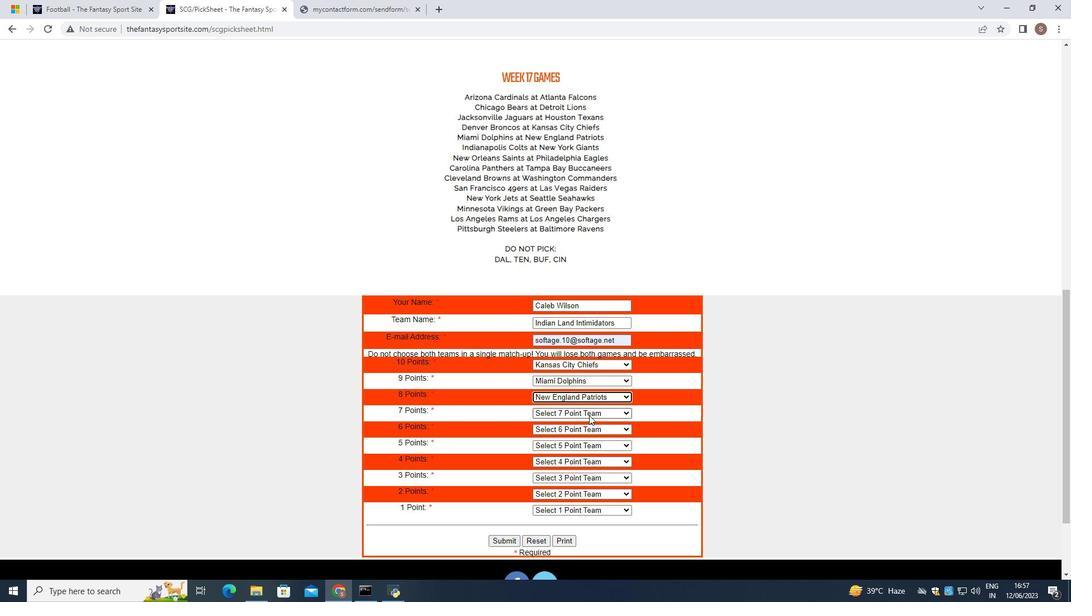 
Action: Mouse moved to (597, 321)
Screenshot: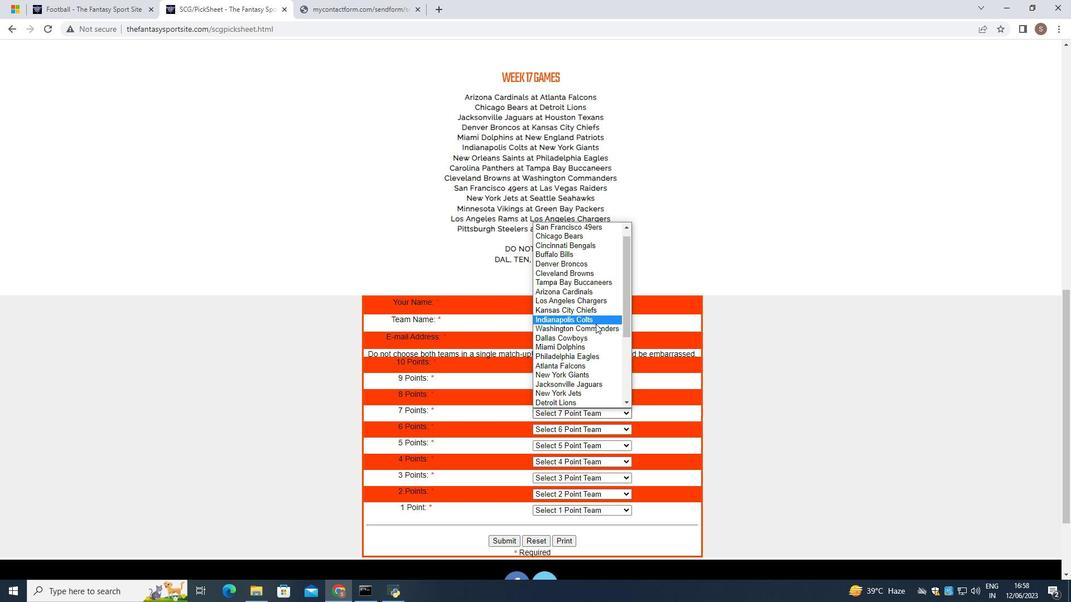
Action: Mouse pressed left at (597, 321)
Screenshot: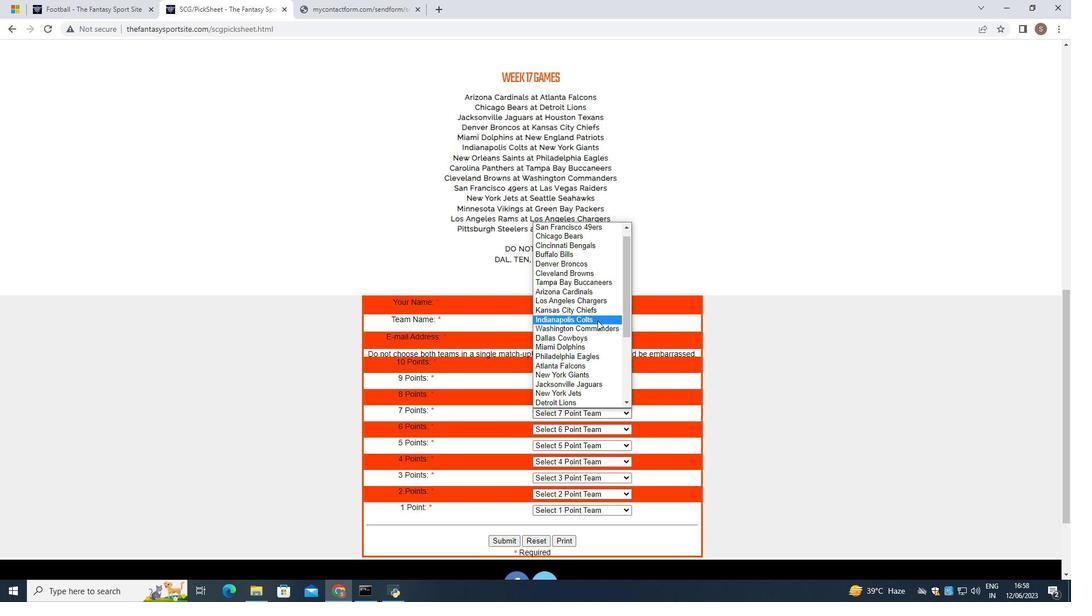 
Action: Mouse moved to (595, 433)
Screenshot: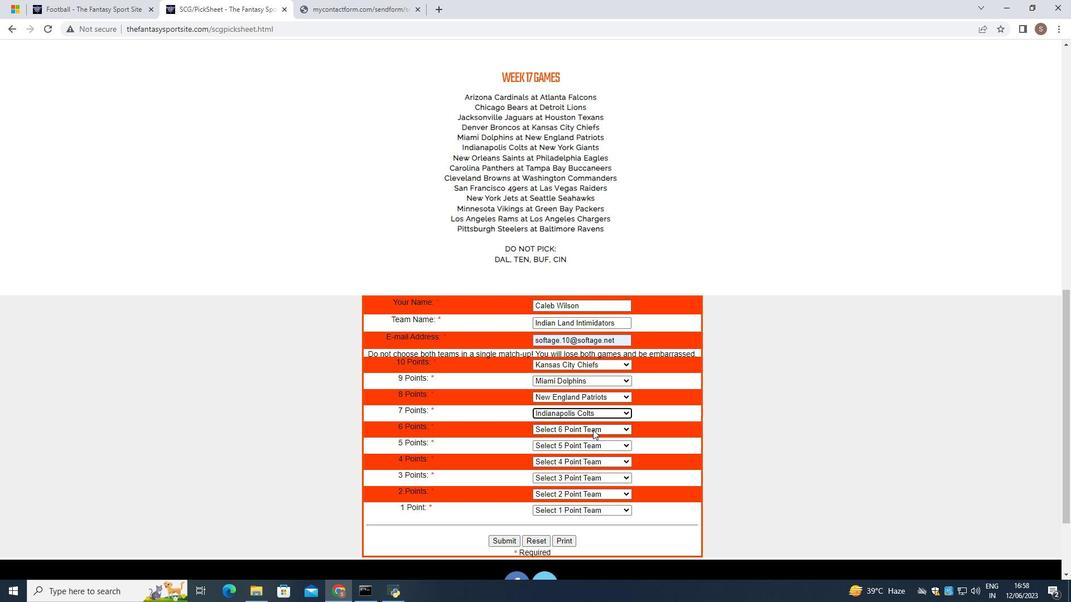 
Action: Mouse pressed left at (595, 433)
Screenshot: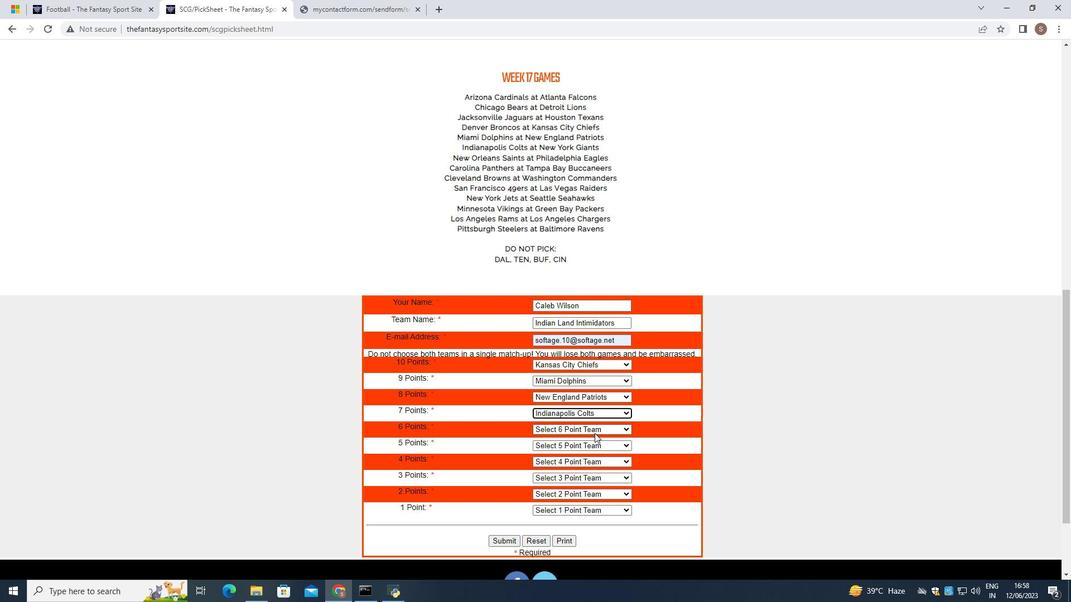 
Action: Mouse moved to (597, 387)
Screenshot: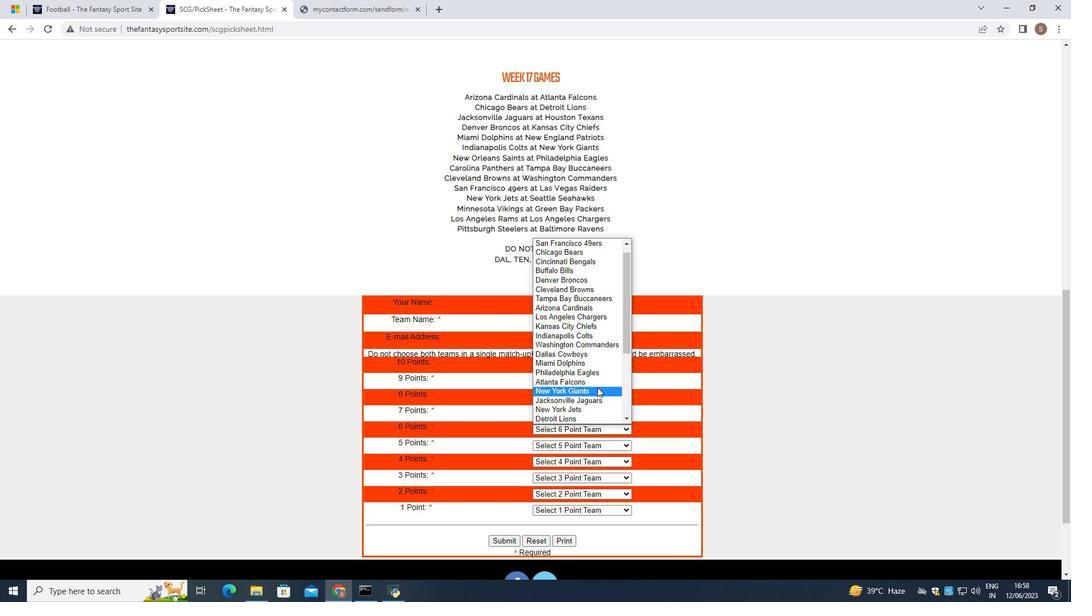 
Action: Mouse pressed left at (597, 387)
Screenshot: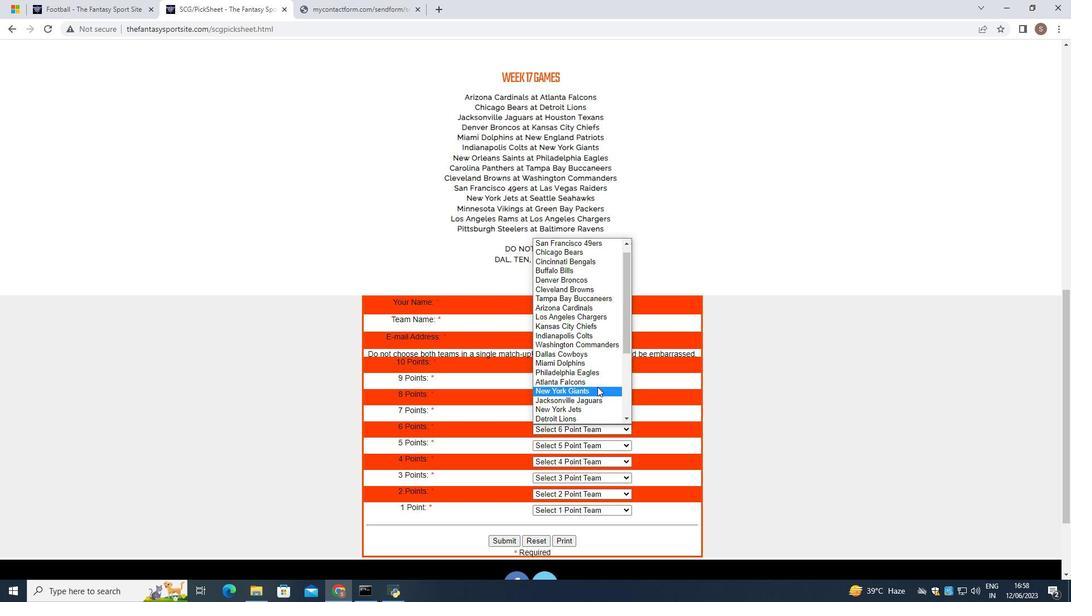 
Action: Mouse moved to (589, 442)
Screenshot: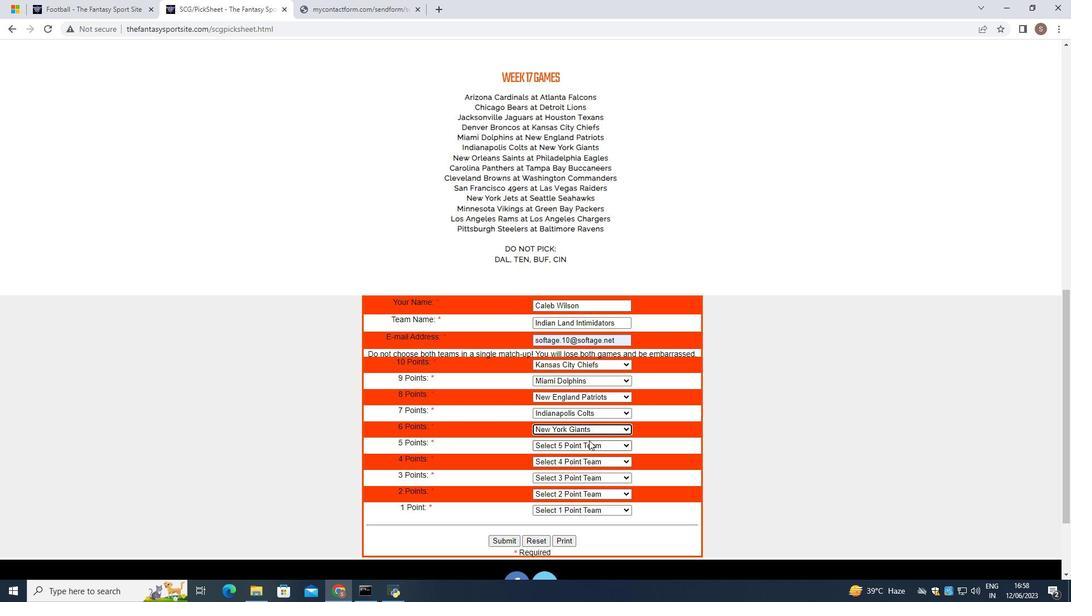 
Action: Mouse pressed left at (589, 442)
Screenshot: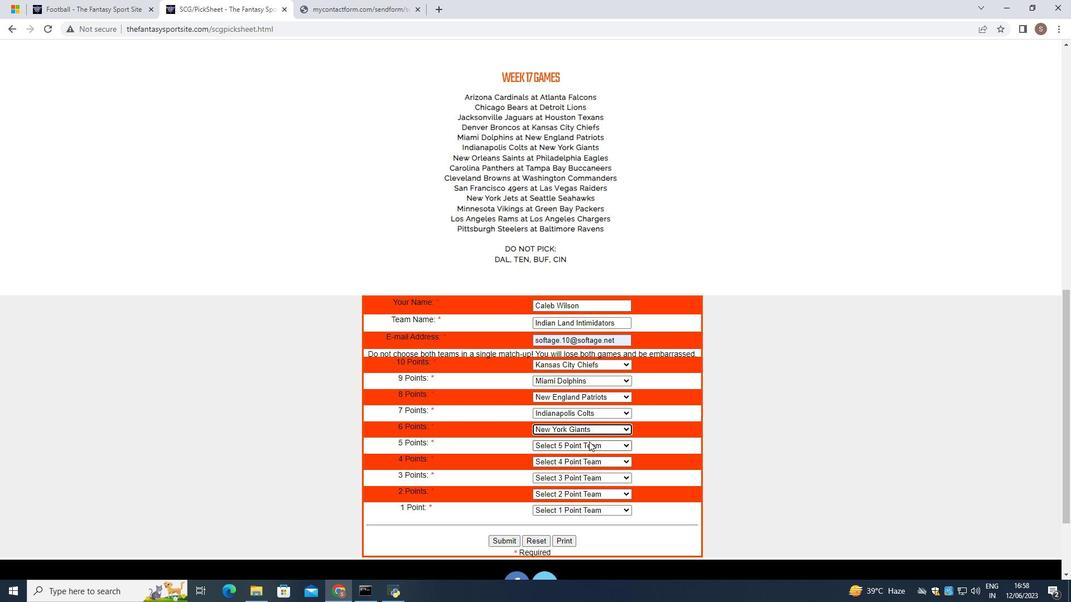 
Action: Mouse moved to (591, 403)
Screenshot: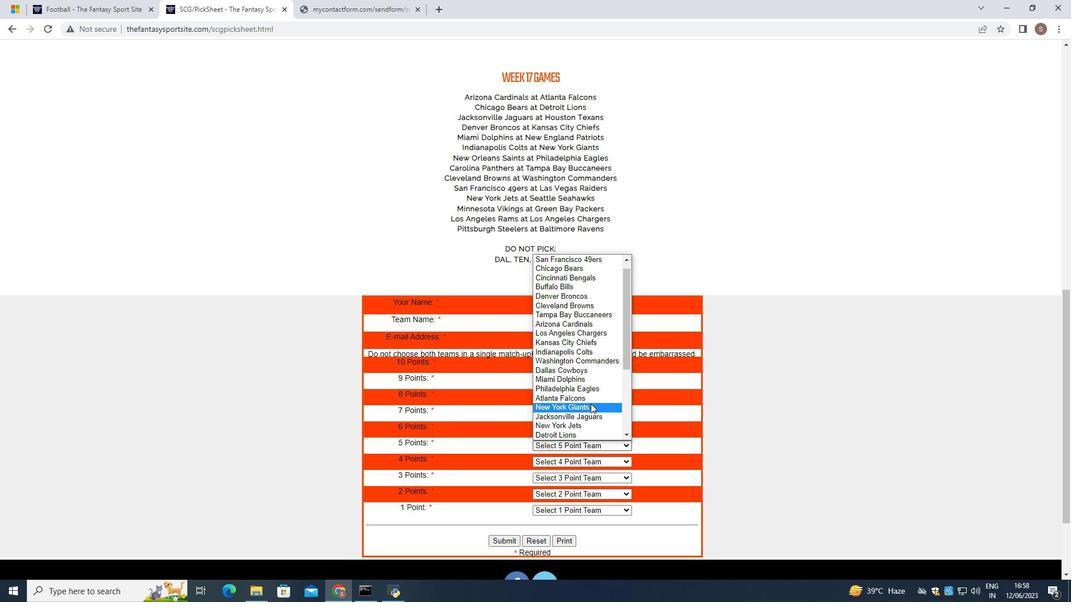 
Action: Mouse scrolled (591, 403) with delta (0, 0)
Screenshot: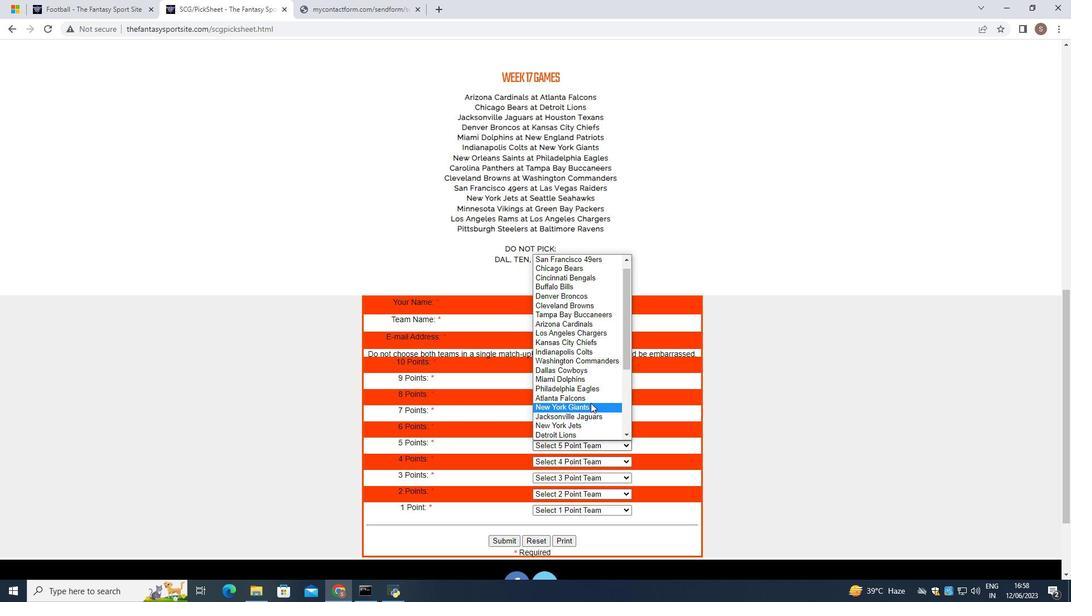 
Action: Mouse moved to (592, 403)
Screenshot: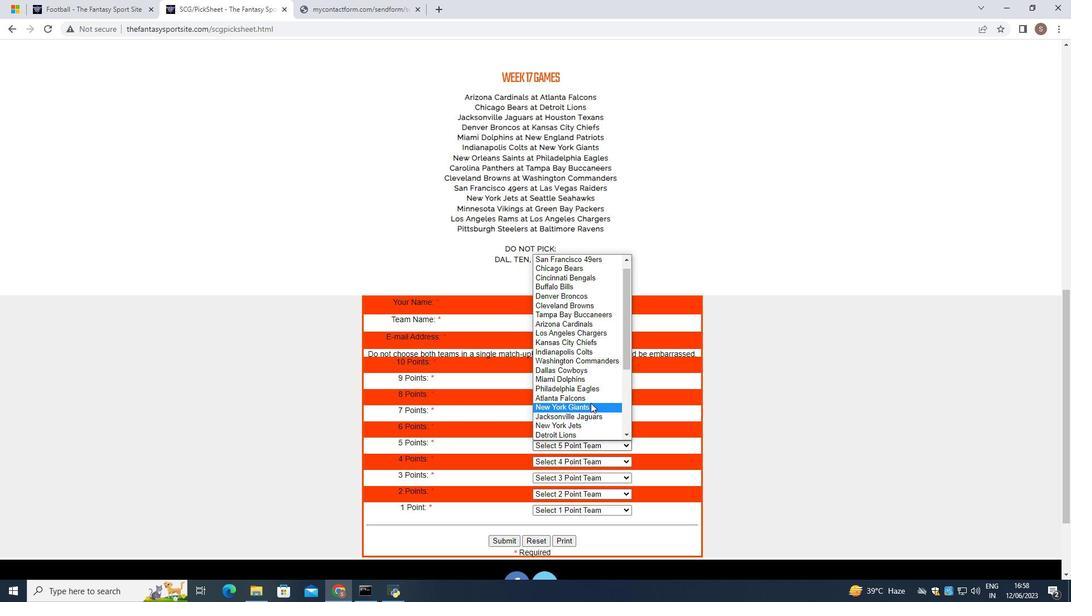 
Action: Mouse scrolled (592, 403) with delta (0, 0)
Screenshot: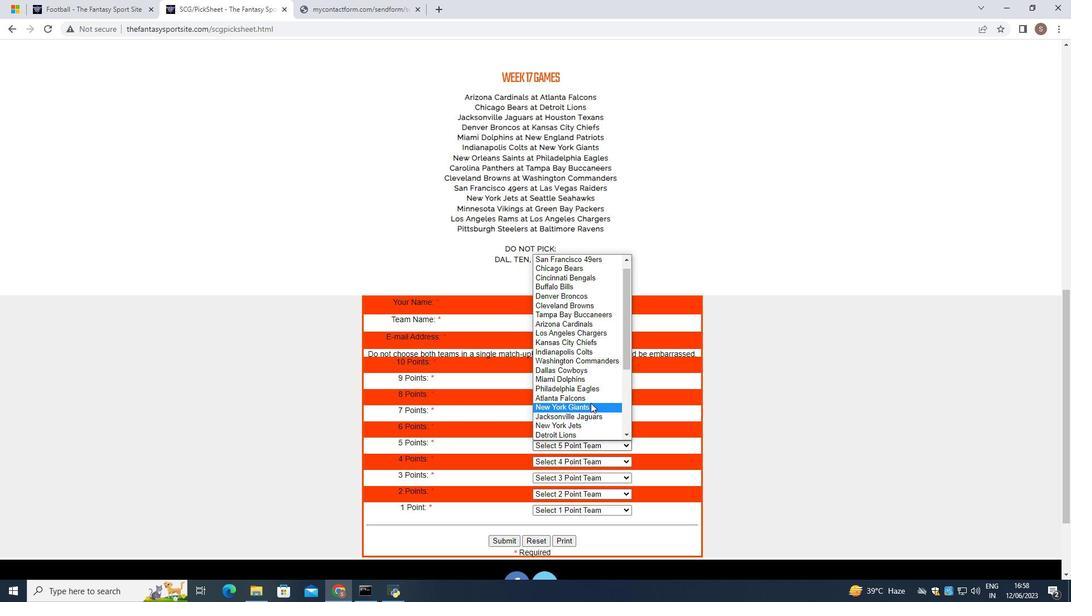 
Action: Mouse moved to (593, 404)
Screenshot: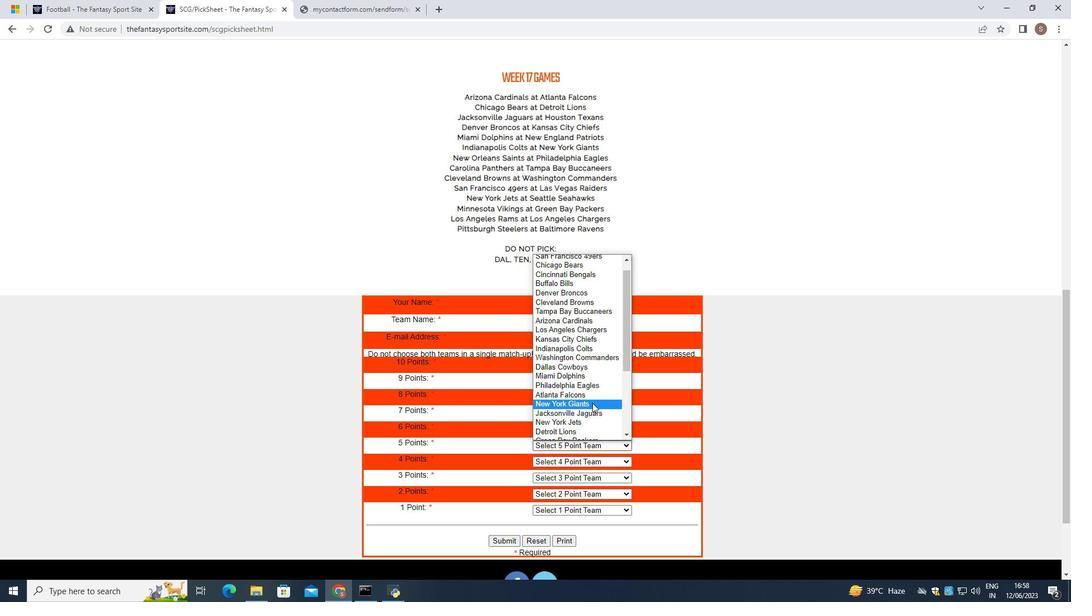 
Action: Mouse scrolled (593, 403) with delta (0, 0)
Screenshot: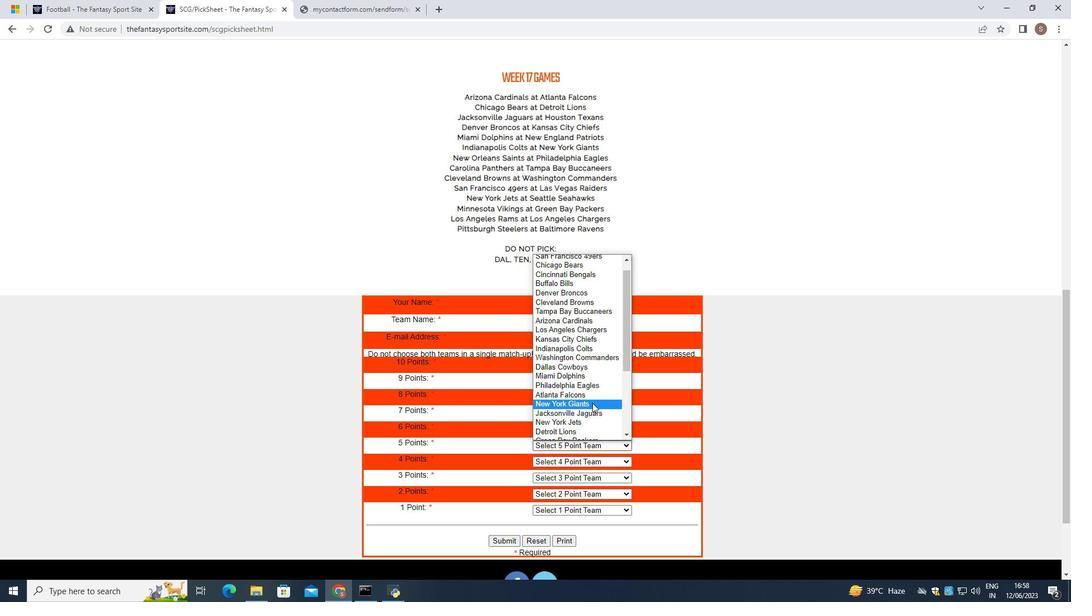 
Action: Mouse scrolled (593, 403) with delta (0, 0)
Screenshot: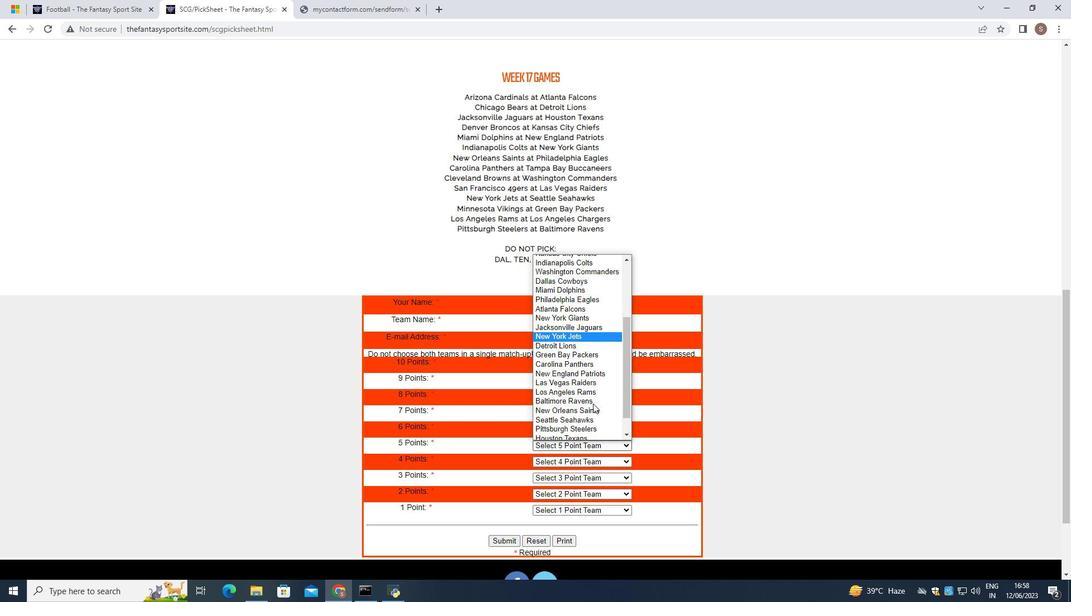 
Action: Mouse scrolled (593, 403) with delta (0, 0)
Screenshot: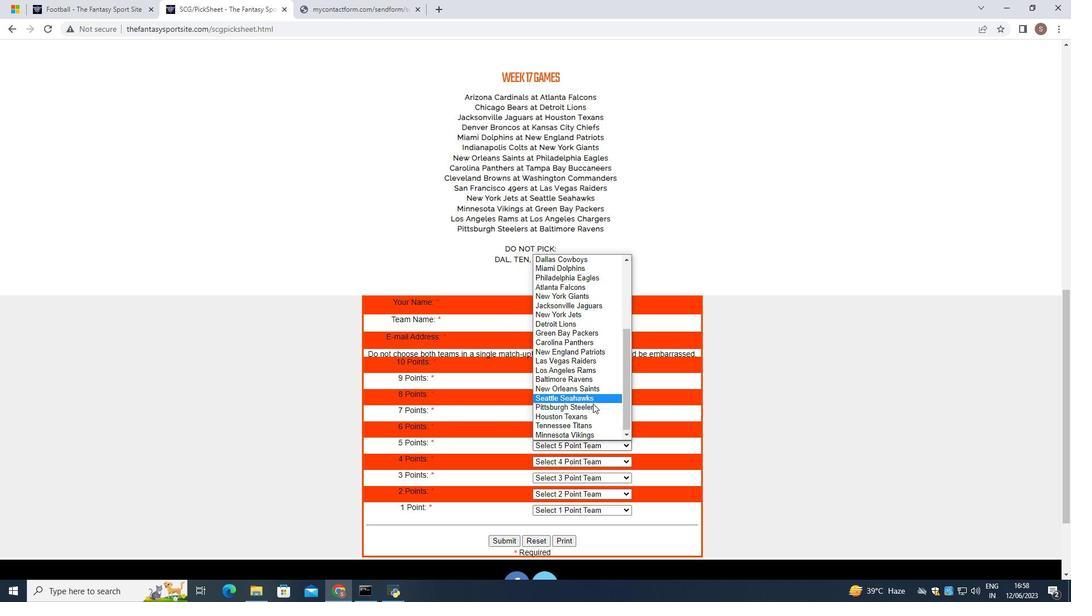 
Action: Mouse moved to (582, 388)
Screenshot: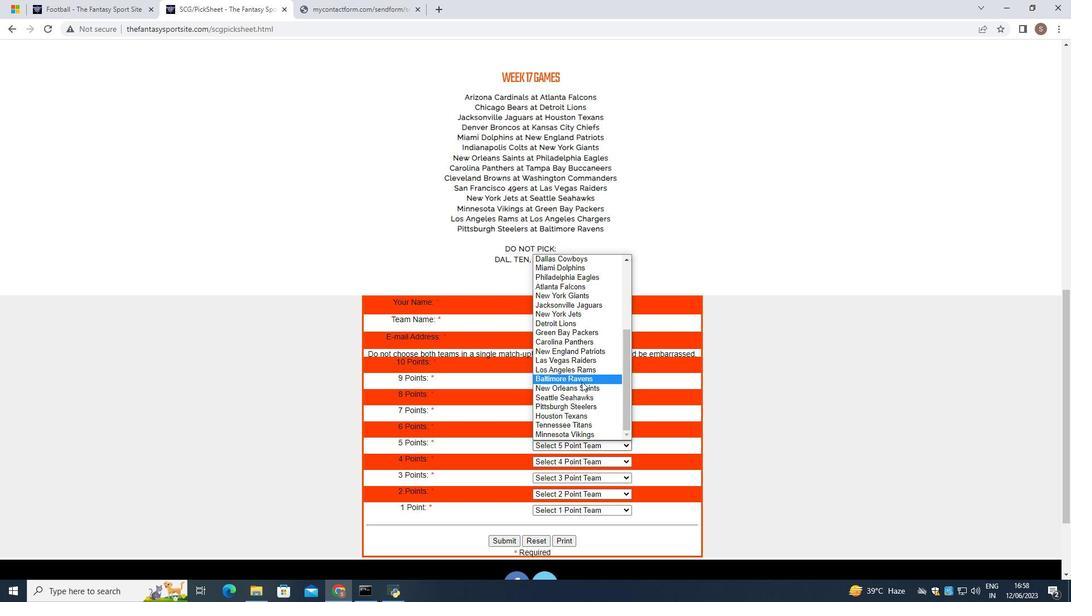 
Action: Mouse pressed left at (582, 388)
Screenshot: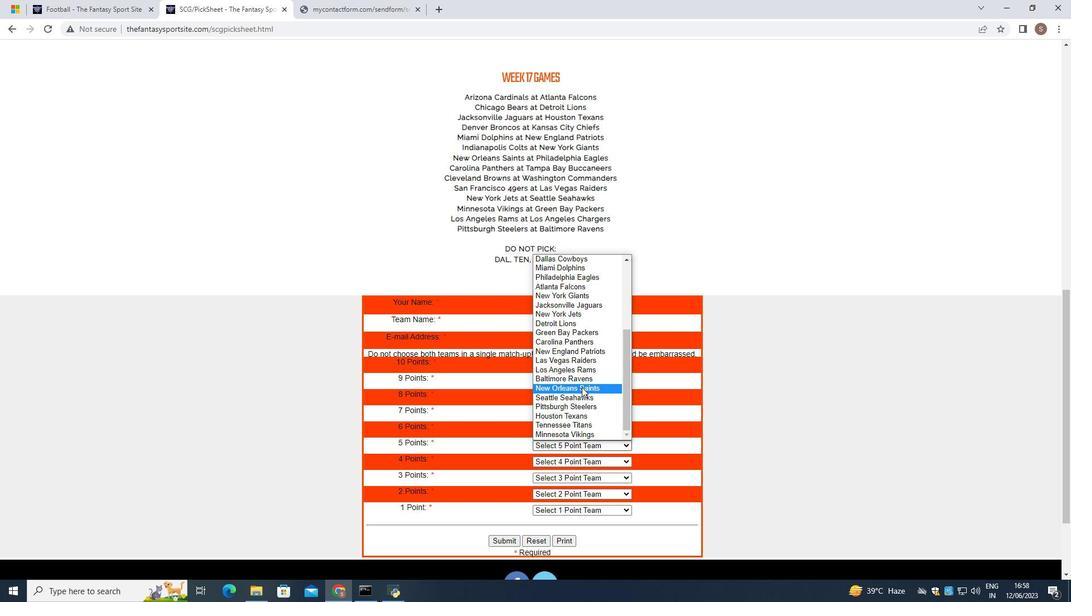 
Action: Mouse moved to (588, 458)
Screenshot: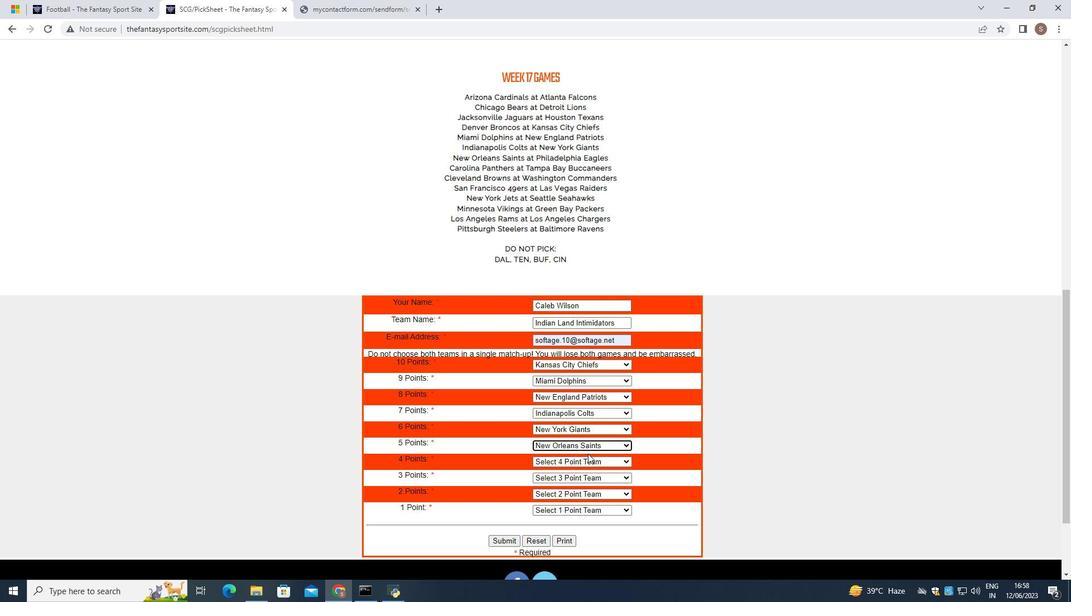 
Action: Mouse pressed left at (588, 458)
Screenshot: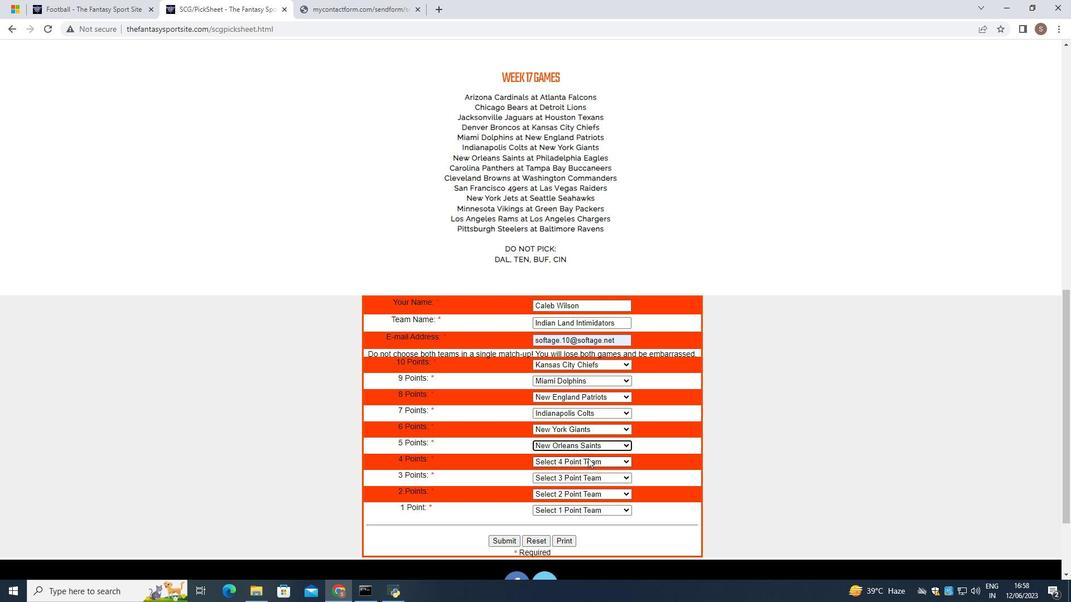 
Action: Mouse moved to (596, 417)
Screenshot: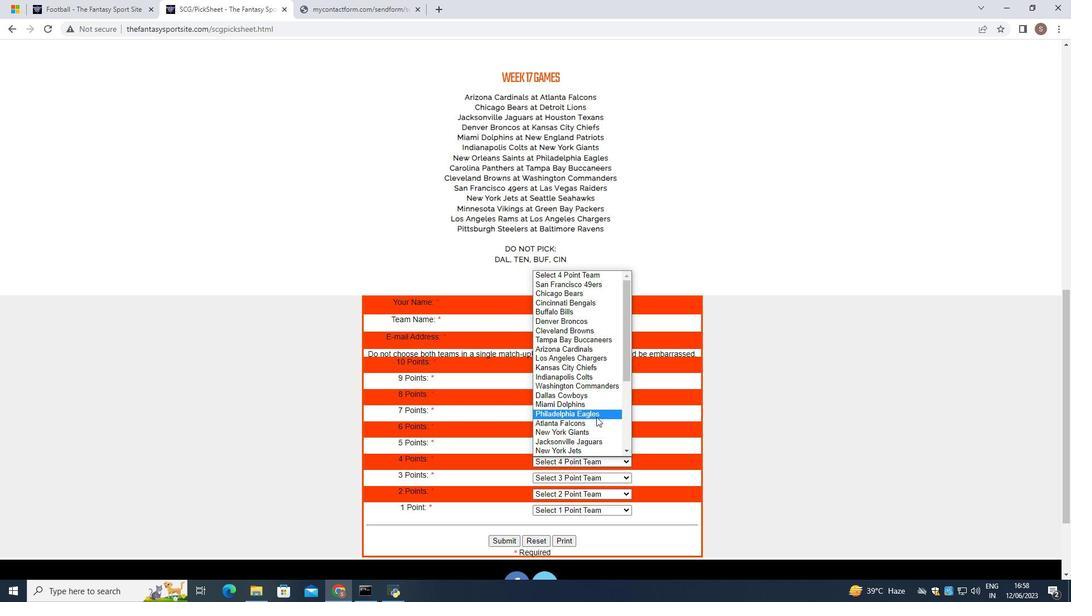 
Action: Mouse pressed left at (596, 417)
Screenshot: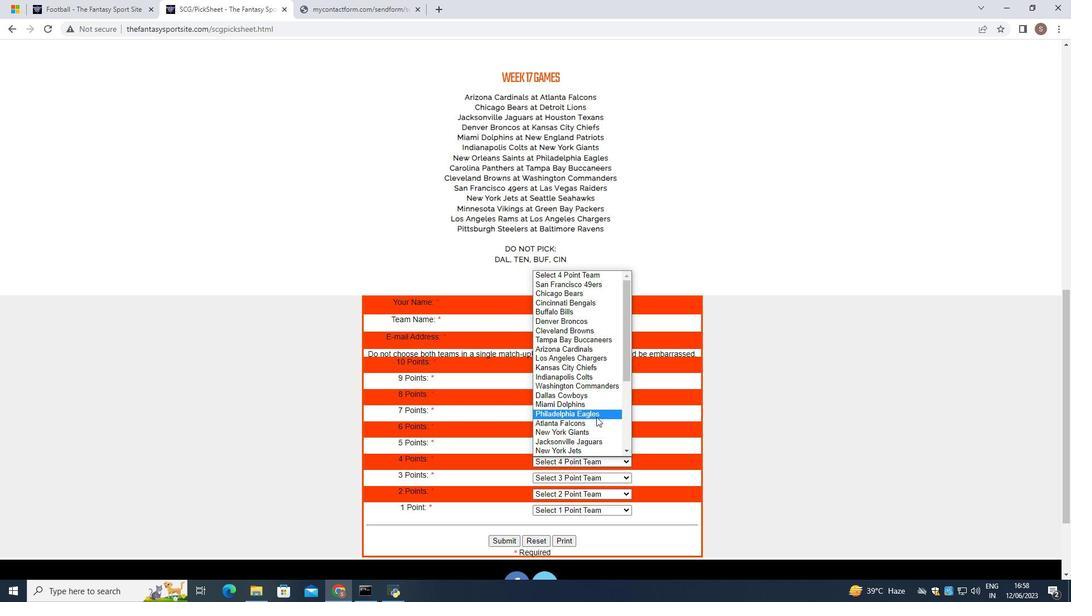 
Action: Mouse moved to (597, 474)
Screenshot: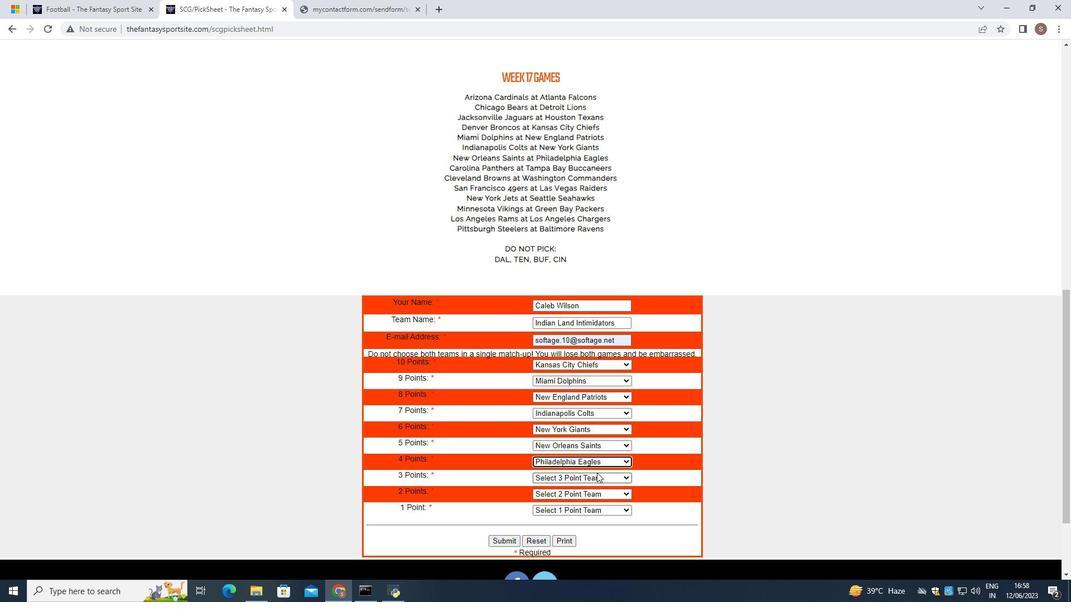 
Action: Mouse pressed left at (597, 474)
Screenshot: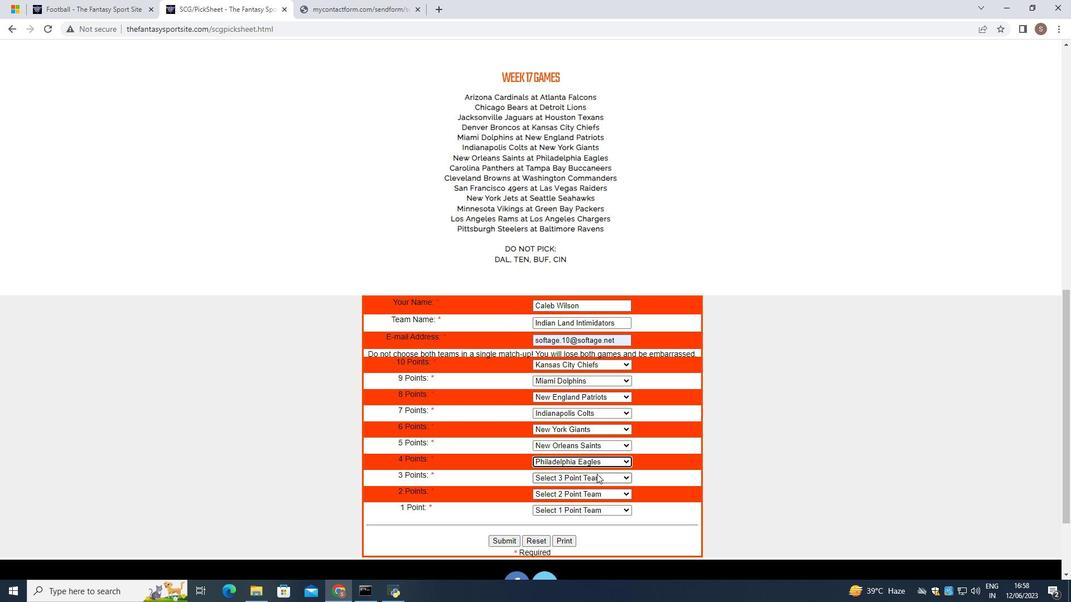 
Action: Mouse moved to (601, 428)
Screenshot: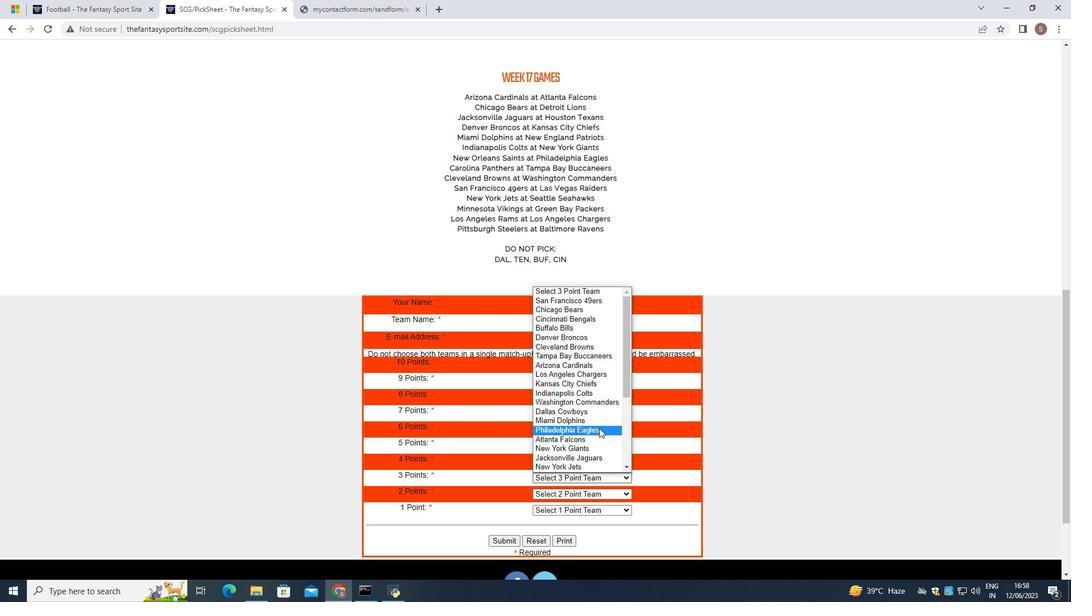 
Action: Mouse scrolled (601, 427) with delta (0, 0)
Screenshot: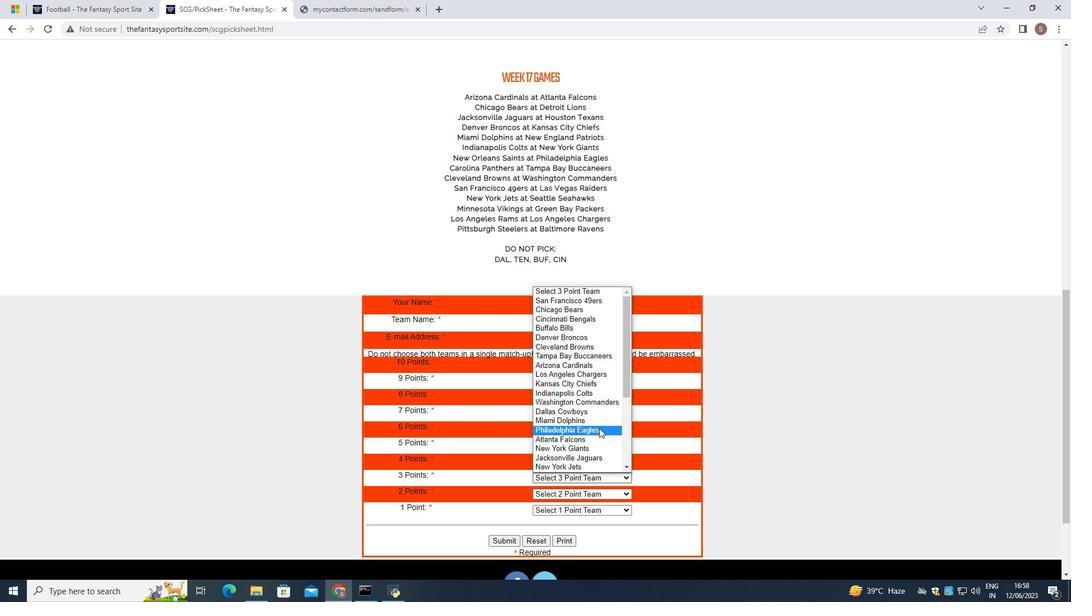 
Action: Mouse scrolled (601, 427) with delta (0, 0)
Screenshot: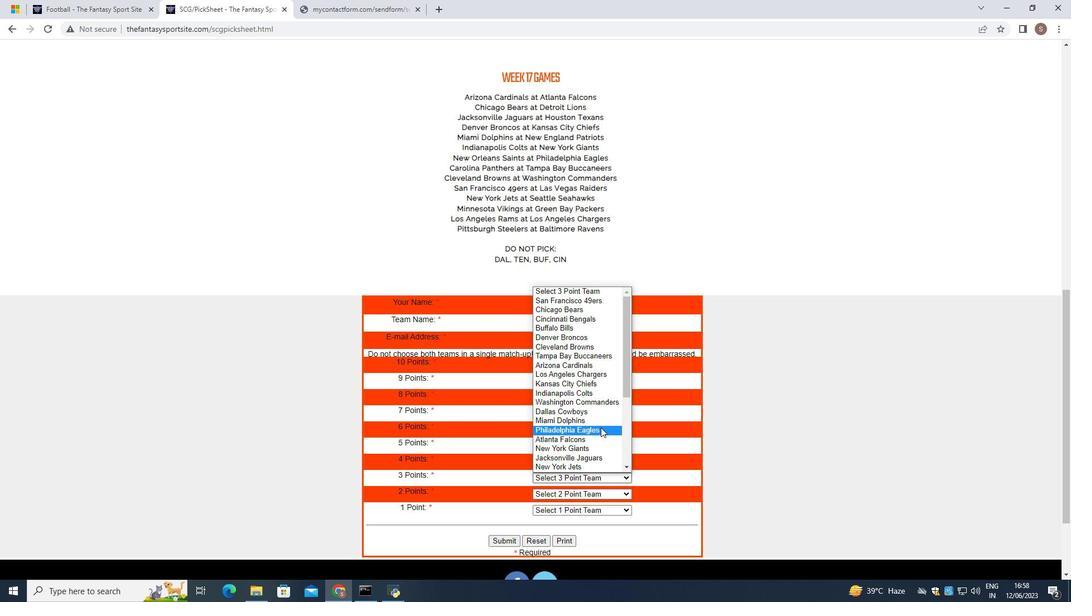 
Action: Mouse scrolled (601, 427) with delta (0, 0)
Screenshot: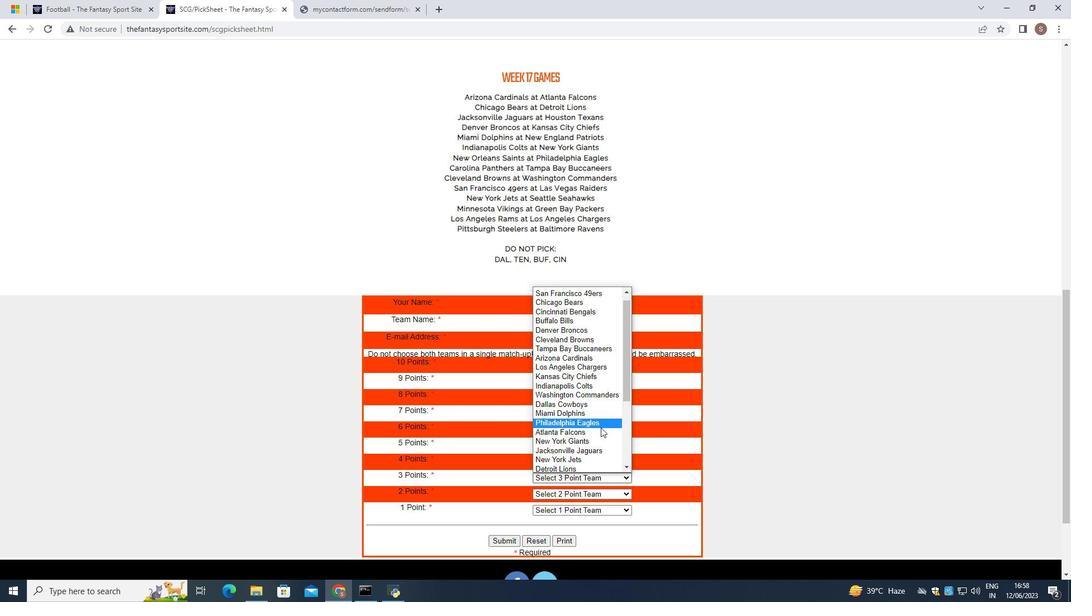 
Action: Mouse scrolled (601, 427) with delta (0, 0)
Screenshot: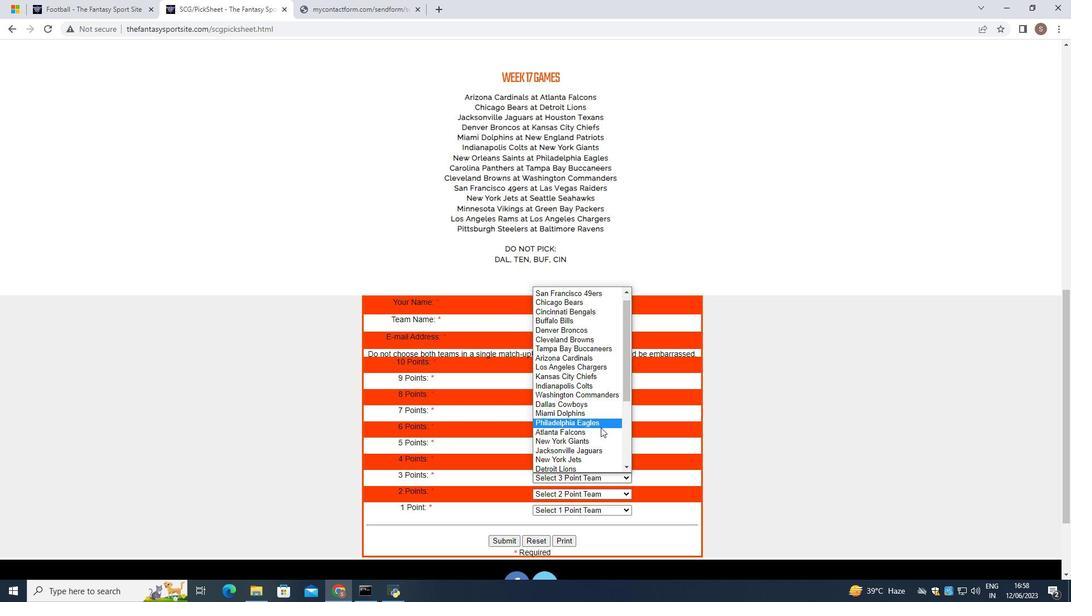 
Action: Mouse scrolled (601, 427) with delta (0, 0)
Screenshot: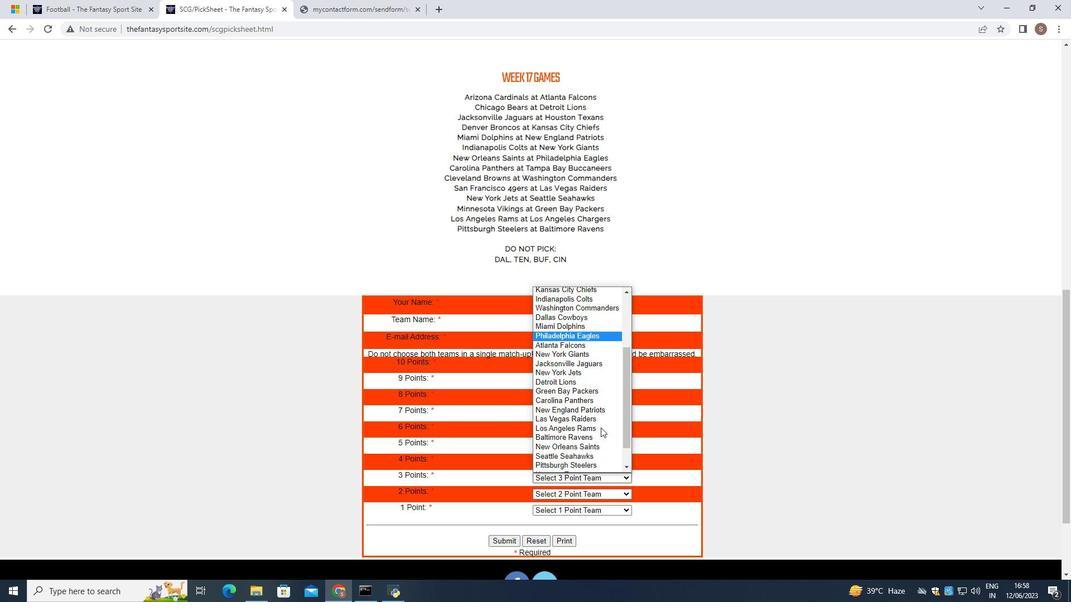 
Action: Mouse moved to (586, 374)
Screenshot: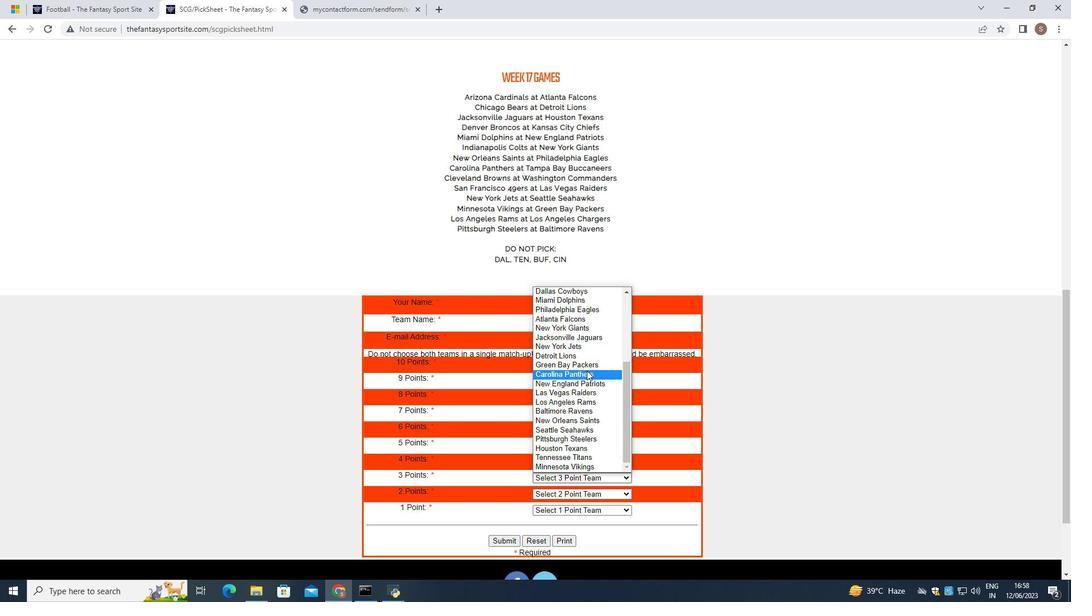 
Action: Mouse pressed left at (586, 374)
Screenshot: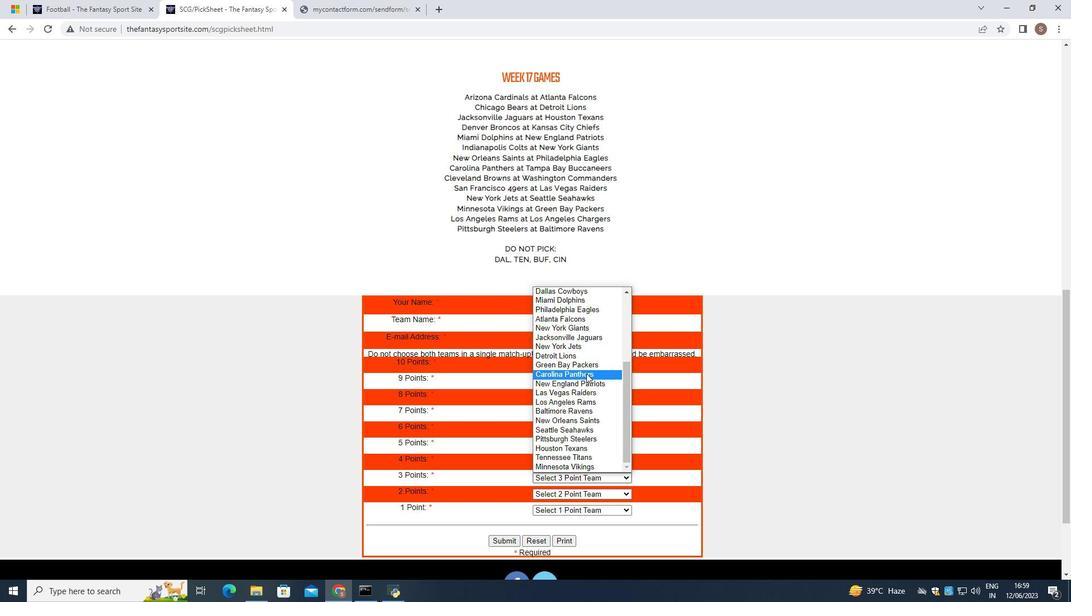 
Action: Mouse moved to (587, 492)
Screenshot: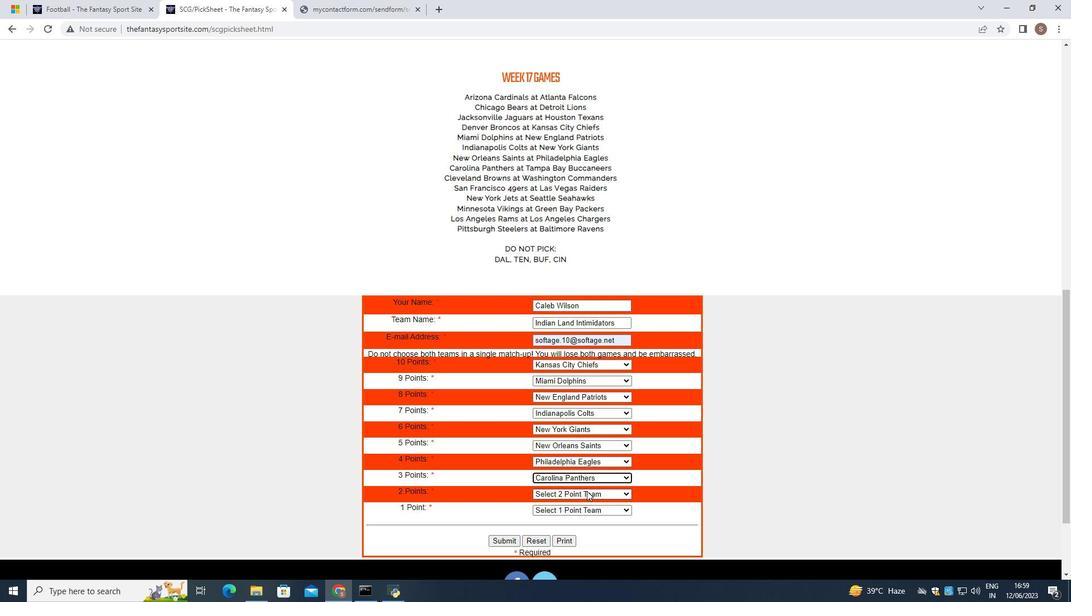 
Action: Mouse pressed left at (587, 492)
Screenshot: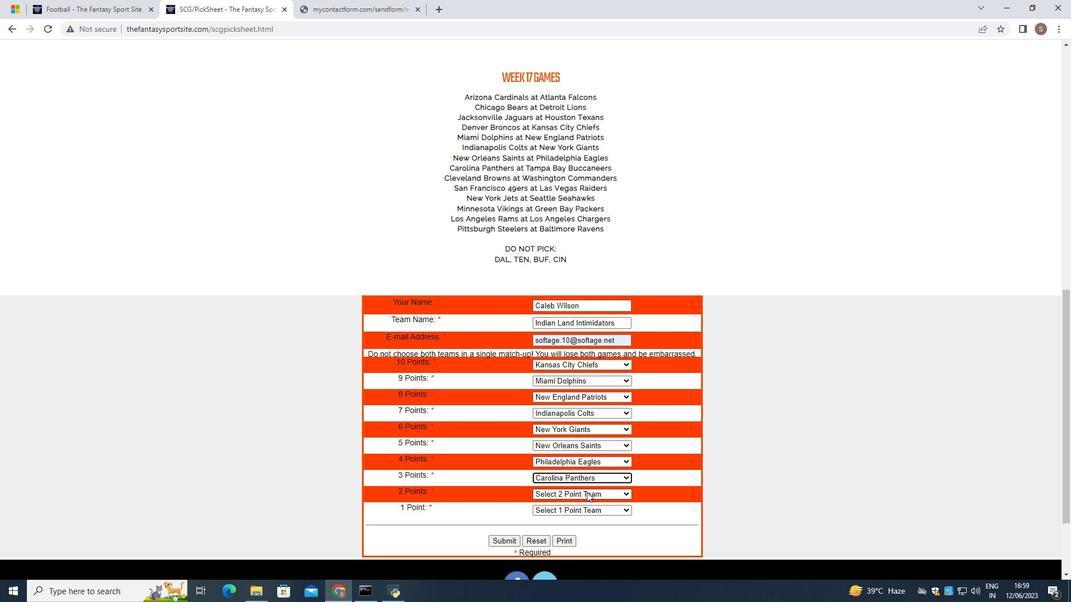 
Action: Mouse moved to (597, 373)
Screenshot: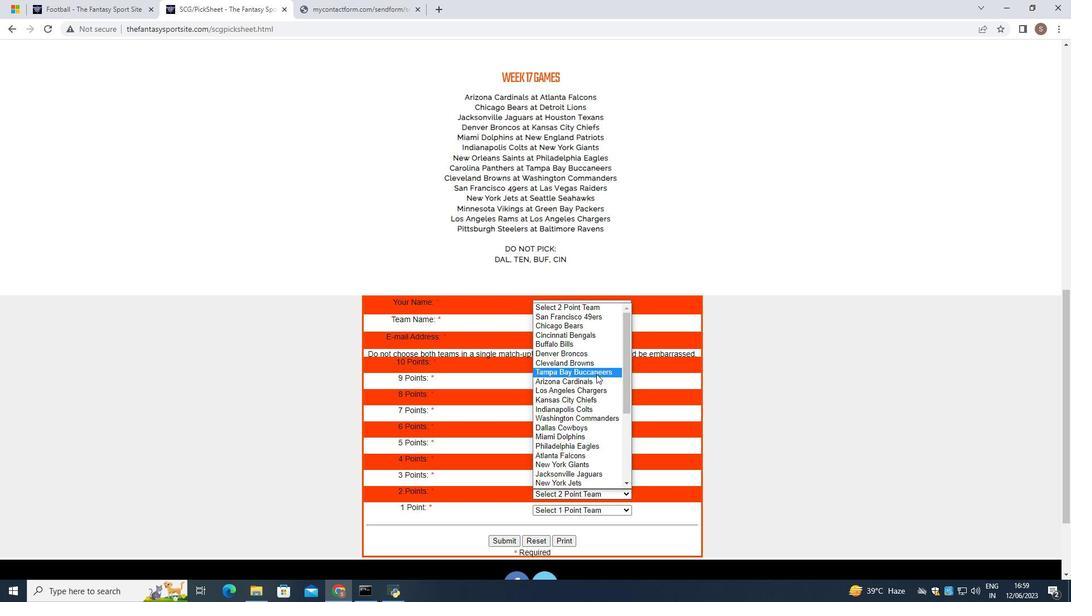 
Action: Mouse pressed left at (597, 373)
Screenshot: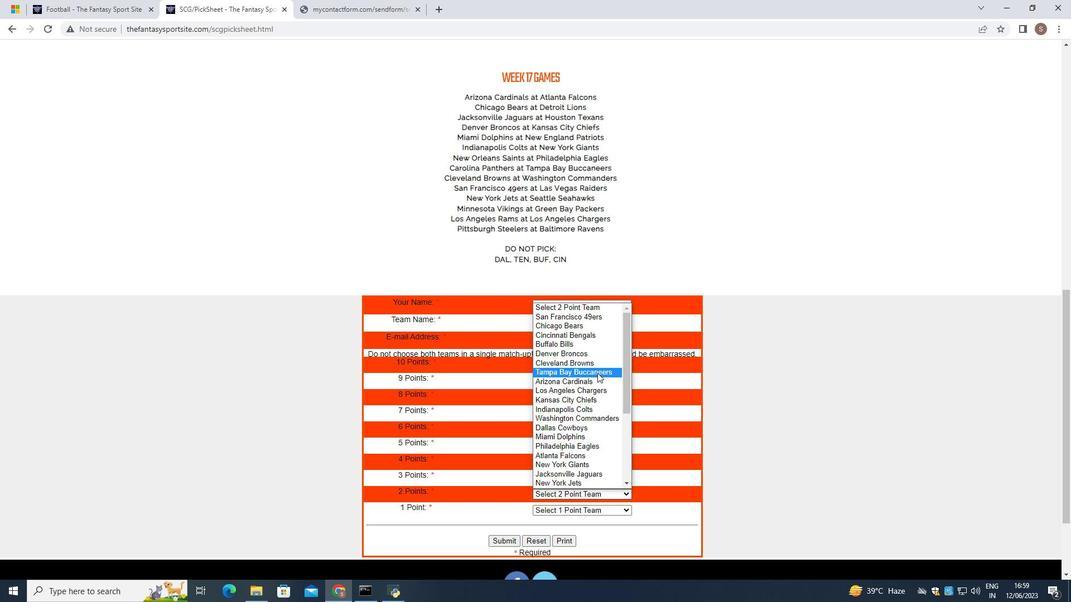 
Action: Mouse moved to (587, 508)
Screenshot: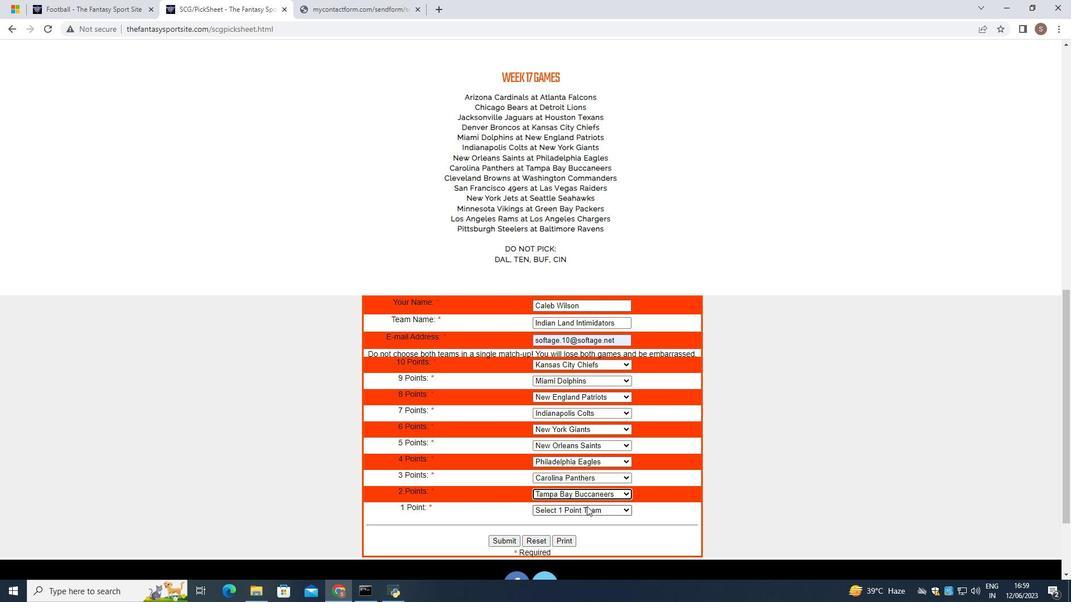
Action: Mouse pressed left at (587, 508)
Screenshot: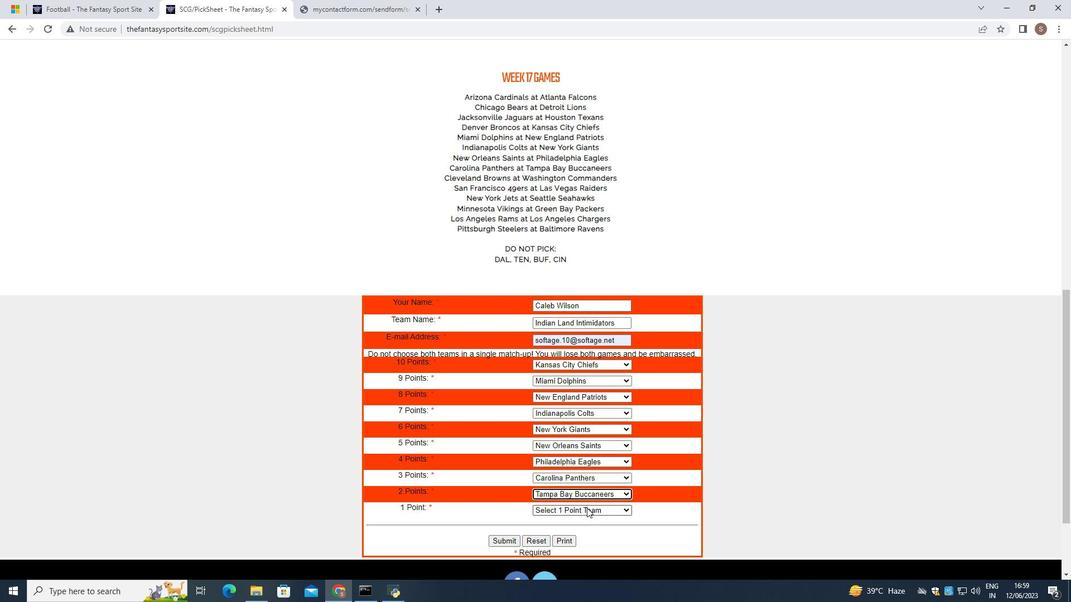 
Action: Mouse moved to (596, 372)
Screenshot: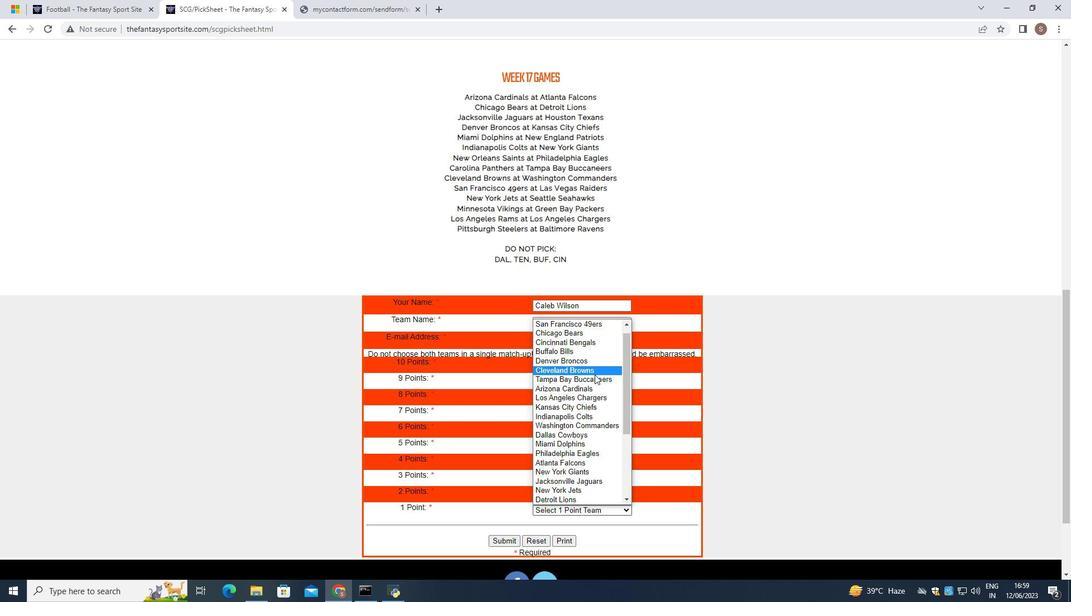 
Action: Mouse pressed left at (596, 372)
Screenshot: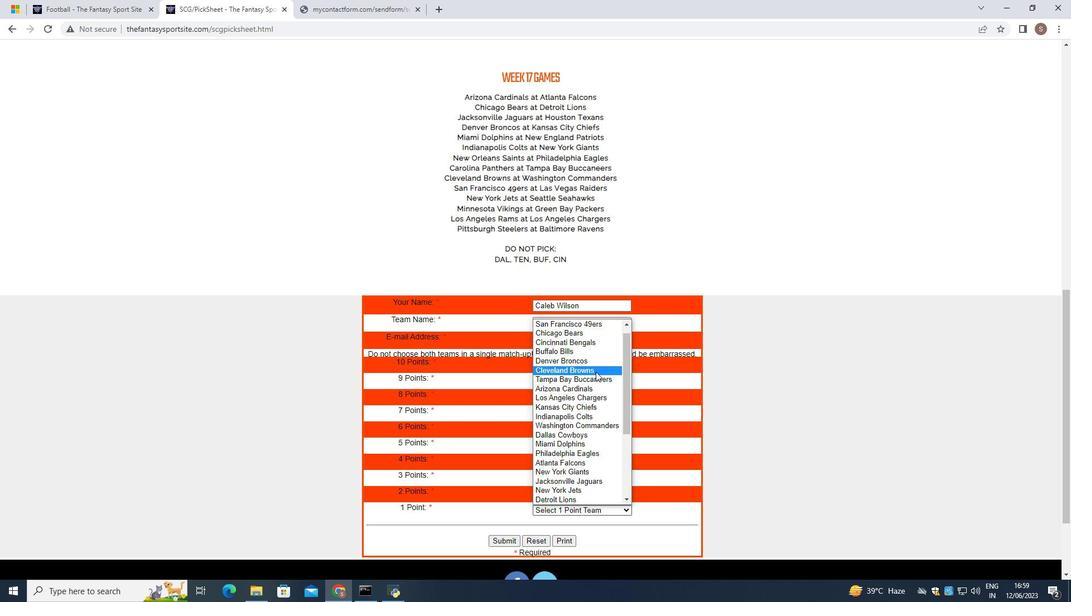 
Action: Mouse moved to (512, 539)
Screenshot: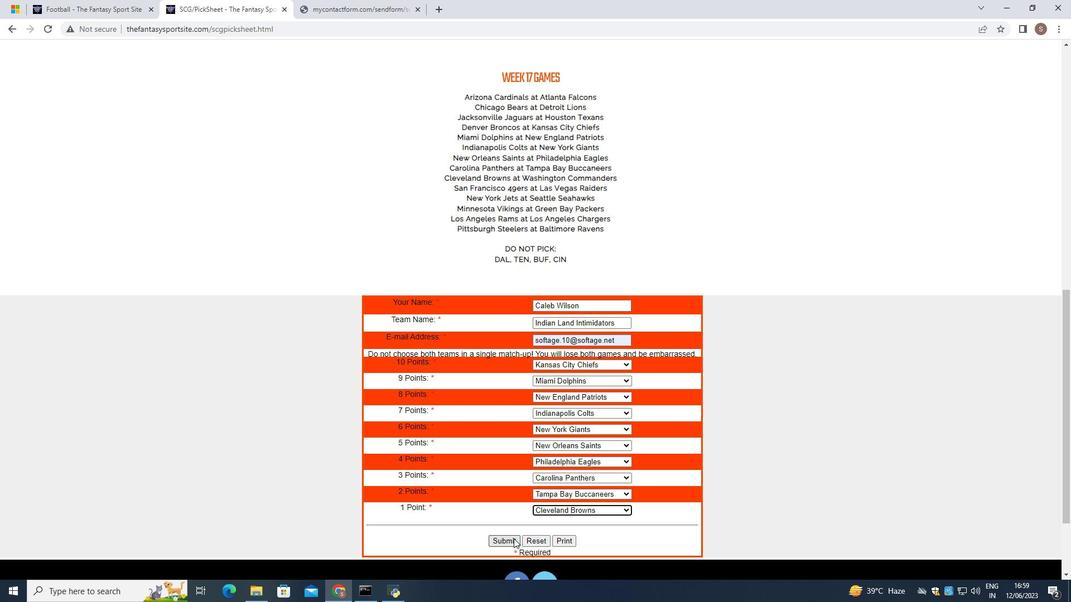 
Action: Mouse pressed left at (512, 539)
Screenshot: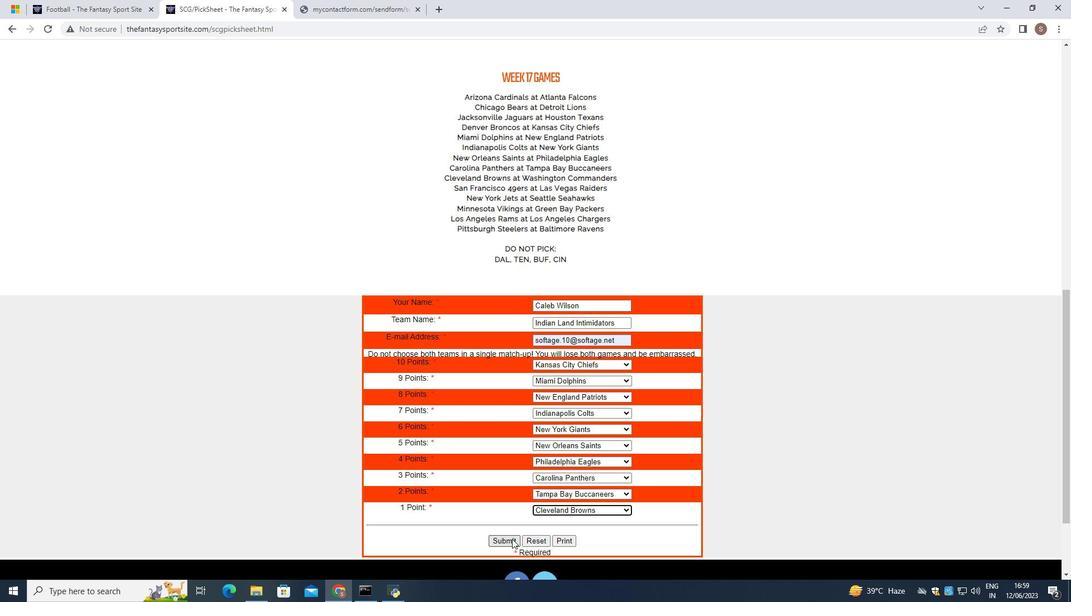
Action: Mouse moved to (511, 540)
Screenshot: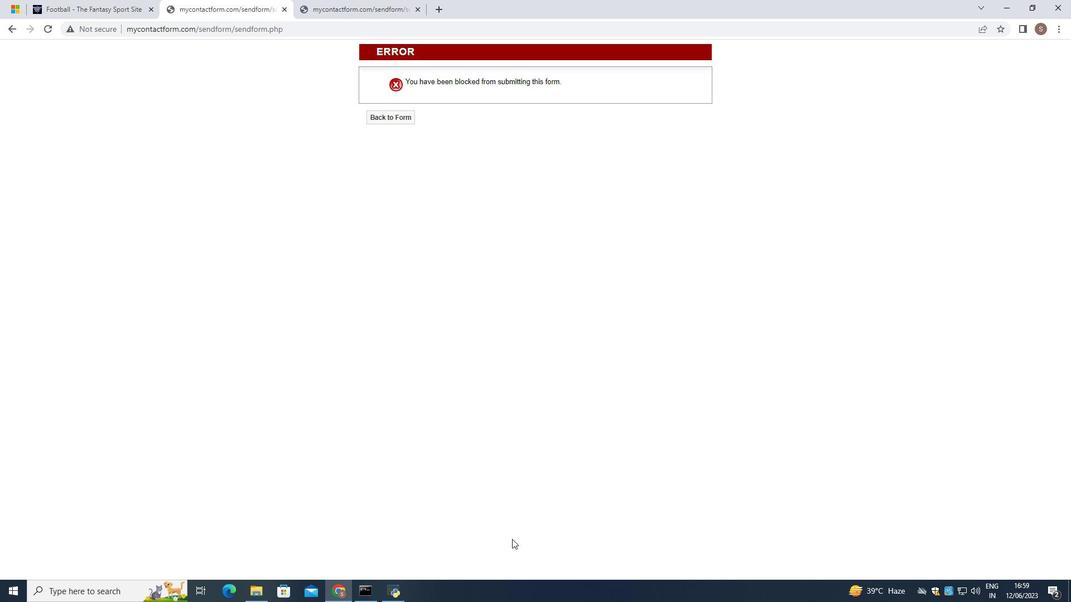 
